 Task: Search one way flight ticket for 2 adults, 2 children, 2 infants in seat in first from Del Rio: Del Rio International Airport to Laramie: Laramie Regional Airport on 8-3-2023. Choice of flights is Royal air maroc. Number of bags: 7 checked bags. Price is upto 50000. Outbound departure time preference is 14:15.
Action: Mouse moved to (366, 140)
Screenshot: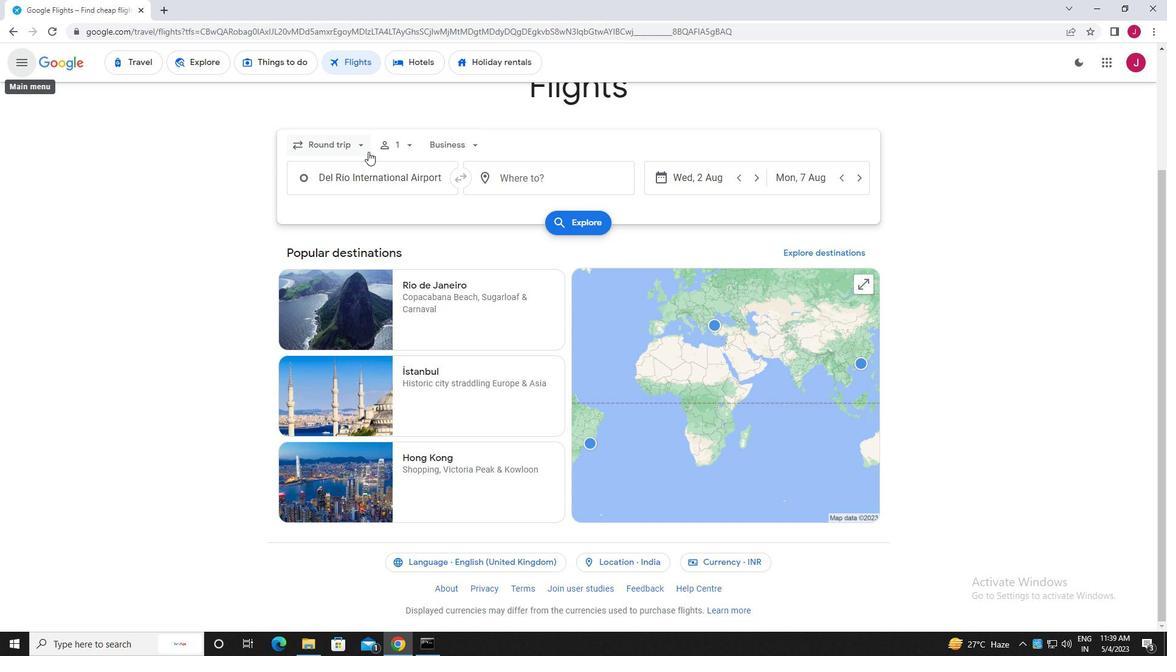 
Action: Mouse pressed left at (366, 140)
Screenshot: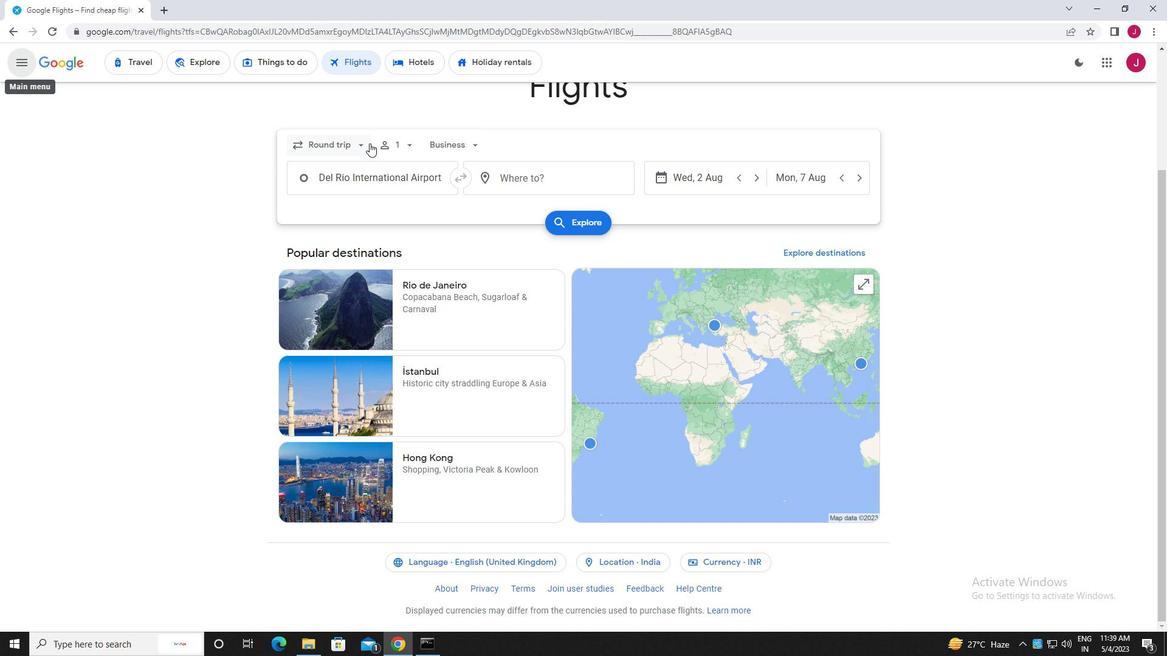 
Action: Mouse moved to (351, 200)
Screenshot: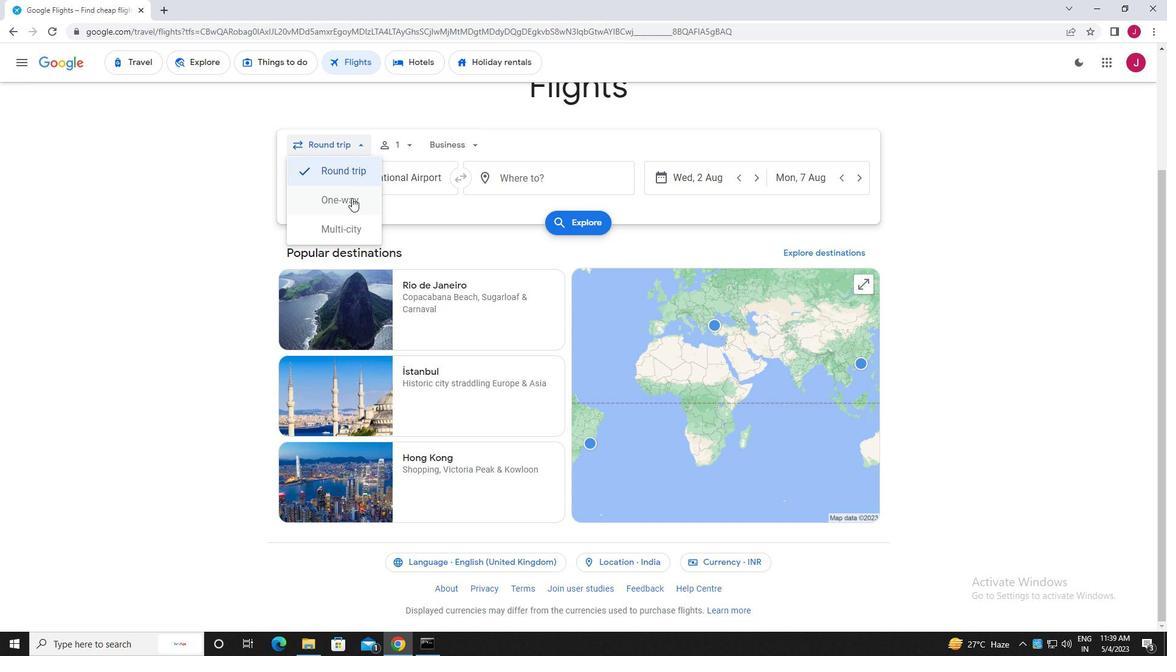 
Action: Mouse pressed left at (351, 200)
Screenshot: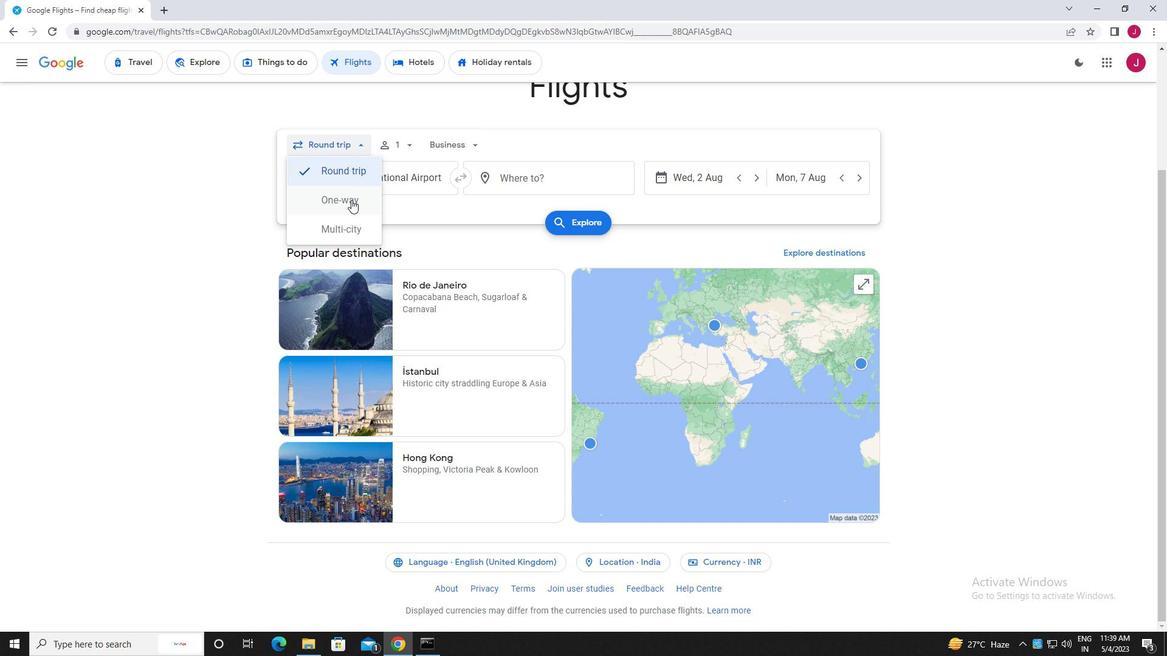 
Action: Mouse moved to (403, 147)
Screenshot: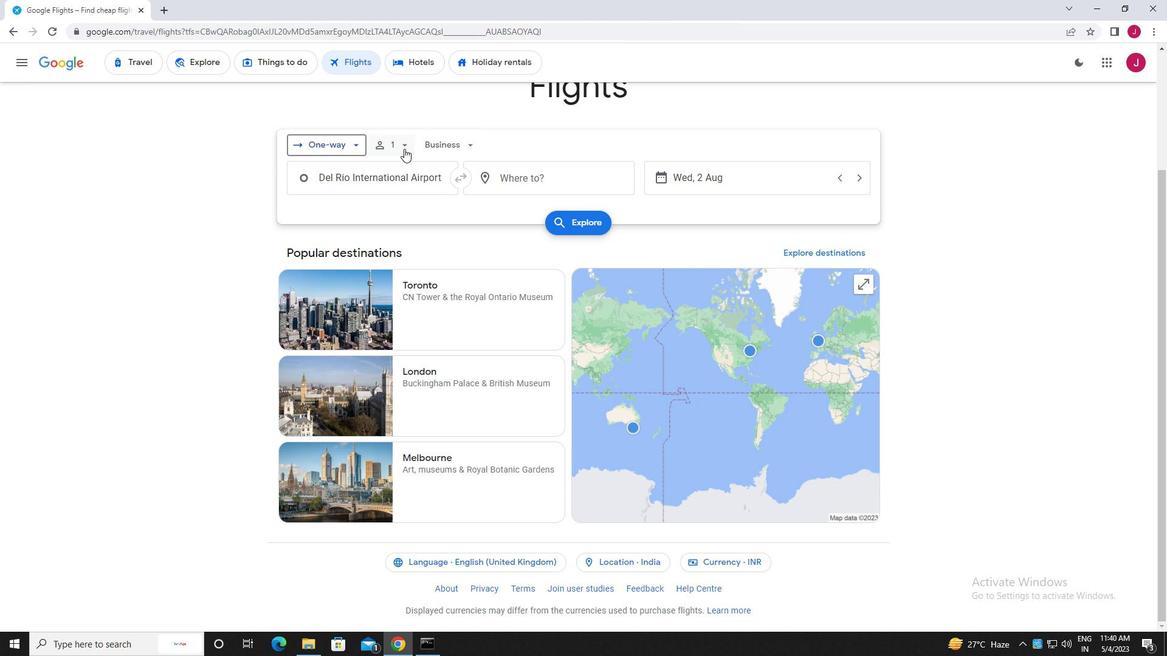 
Action: Mouse pressed left at (403, 147)
Screenshot: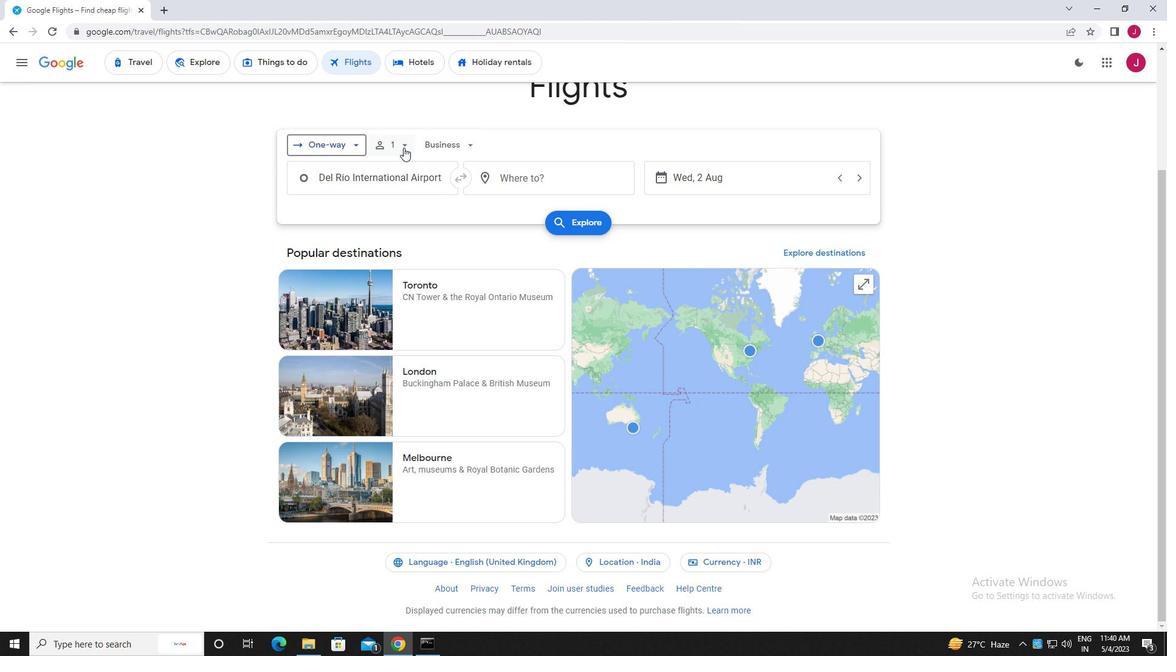 
Action: Mouse moved to (503, 177)
Screenshot: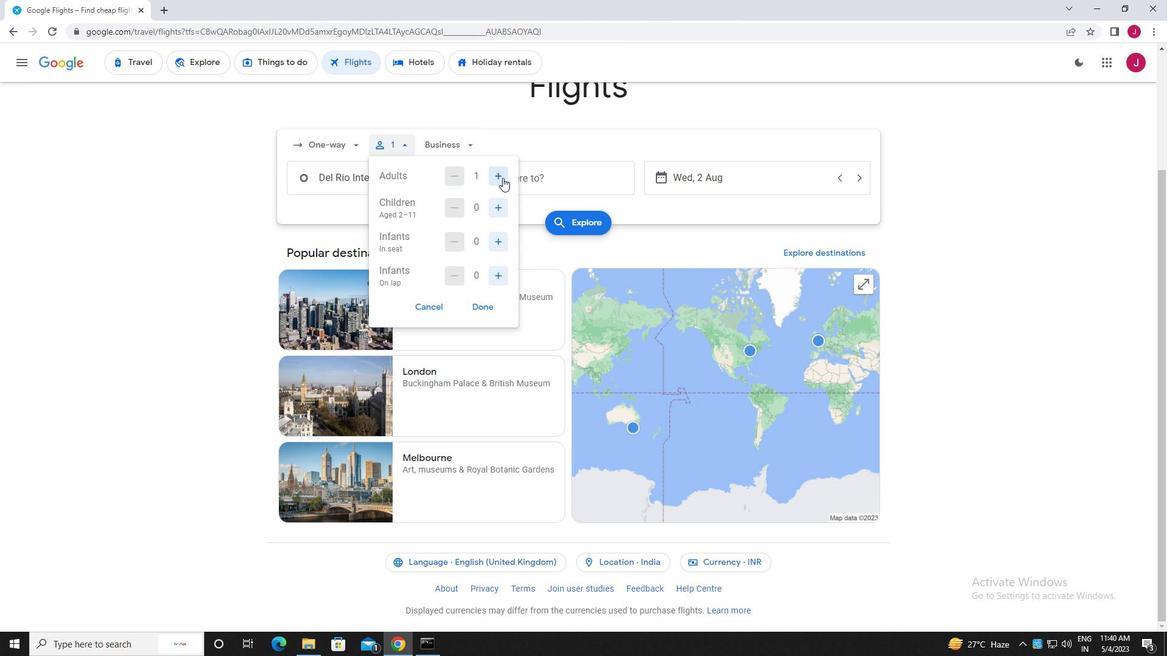 
Action: Mouse pressed left at (503, 177)
Screenshot: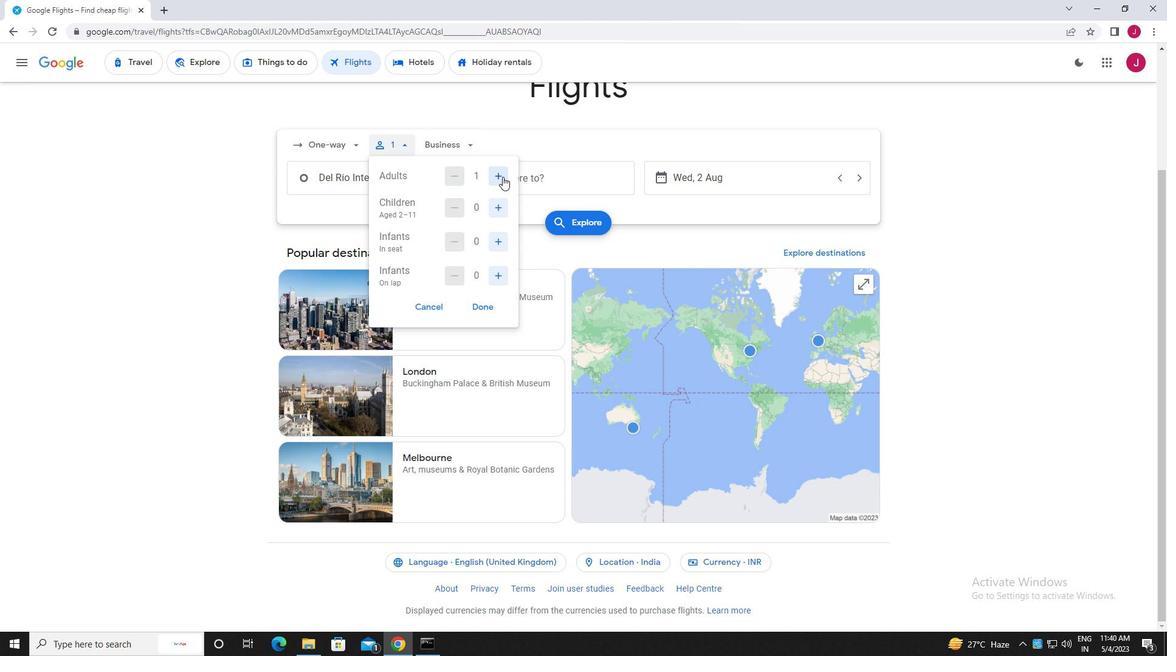 
Action: Mouse moved to (500, 211)
Screenshot: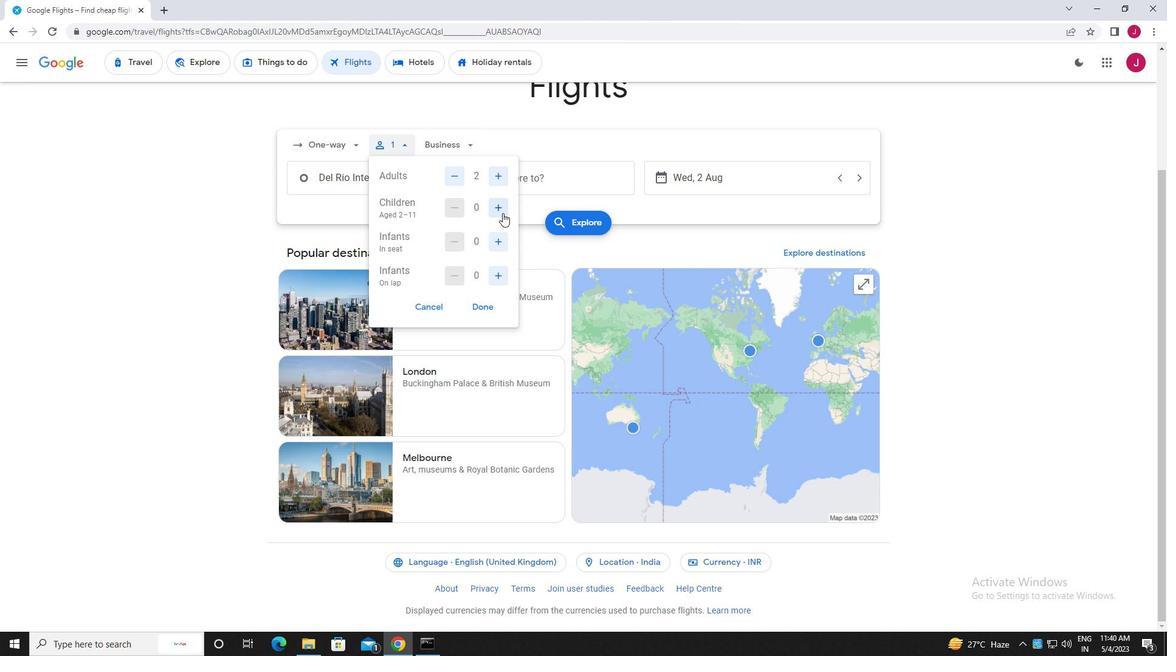 
Action: Mouse pressed left at (500, 211)
Screenshot: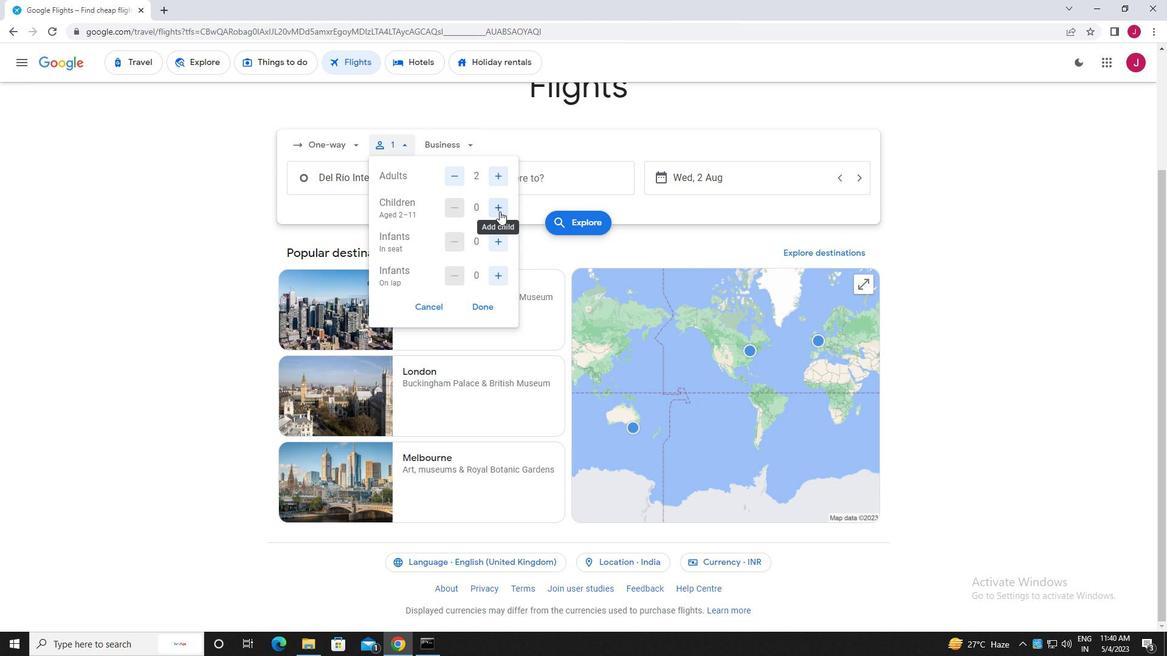 
Action: Mouse pressed left at (500, 211)
Screenshot: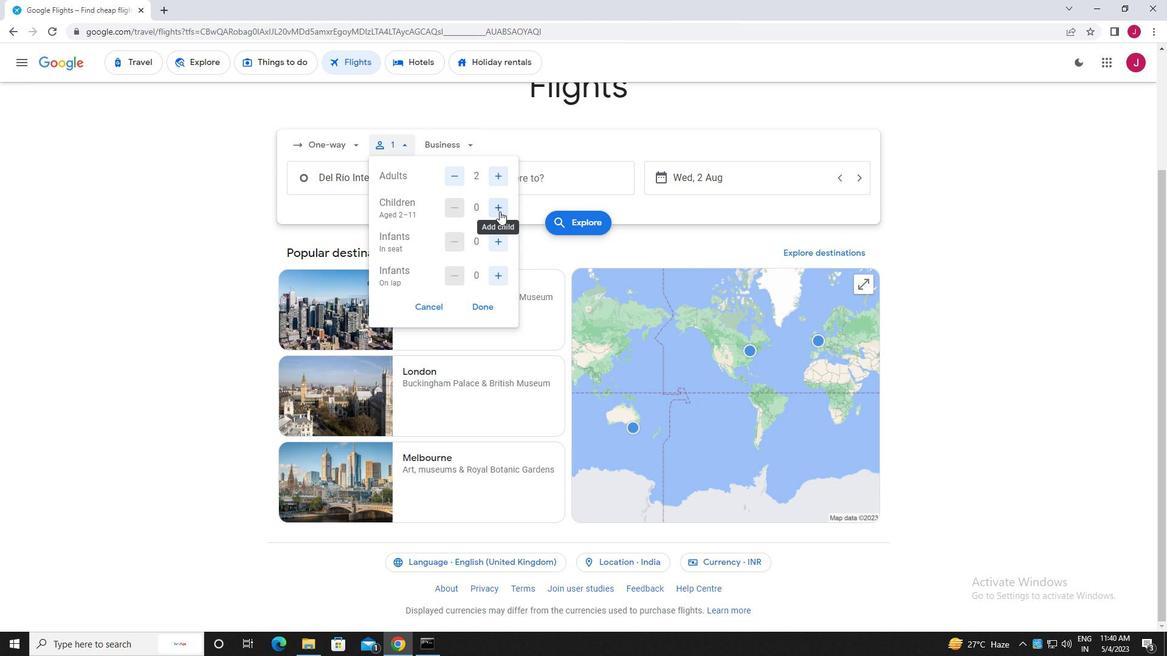 
Action: Mouse moved to (499, 243)
Screenshot: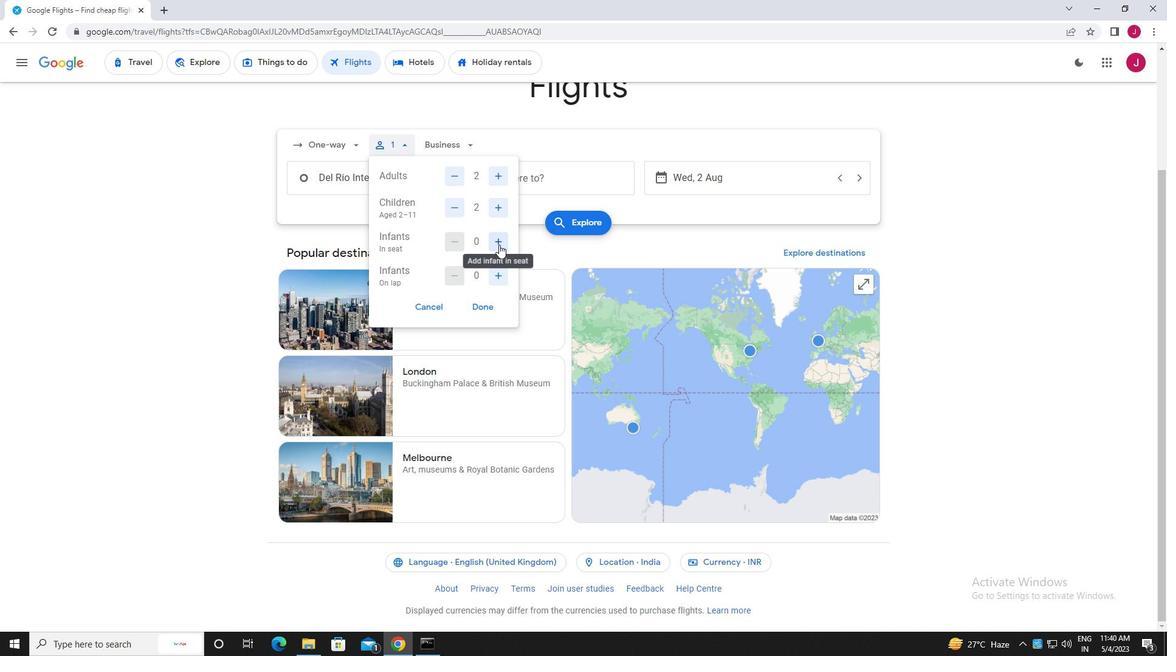 
Action: Mouse pressed left at (499, 243)
Screenshot: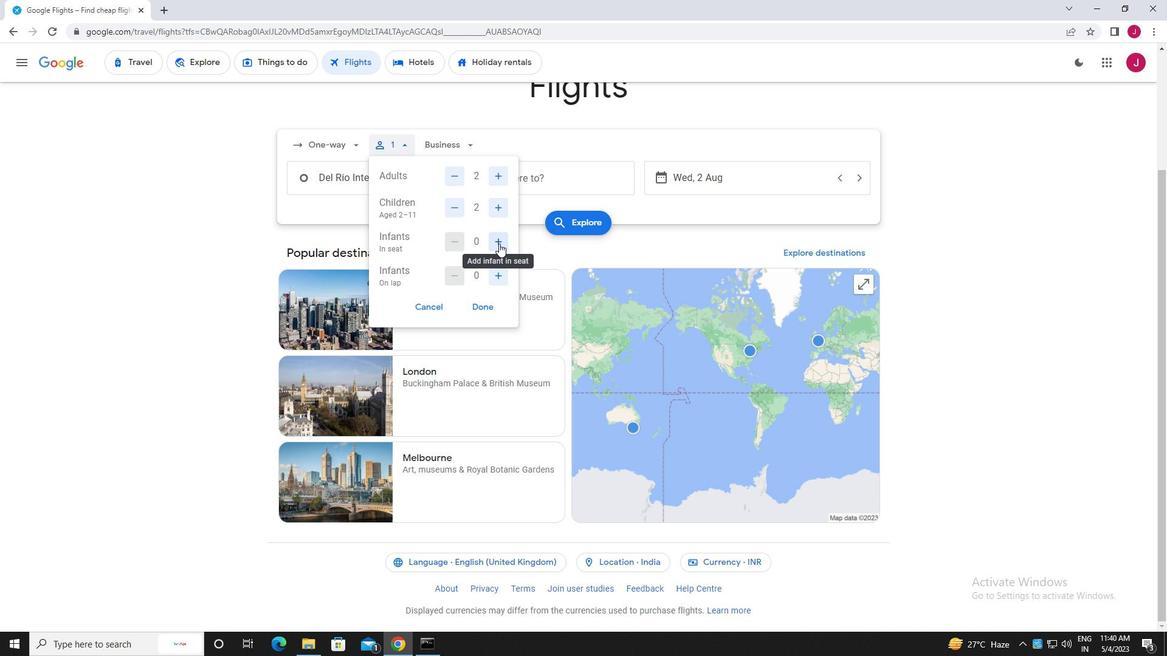 
Action: Mouse pressed left at (499, 243)
Screenshot: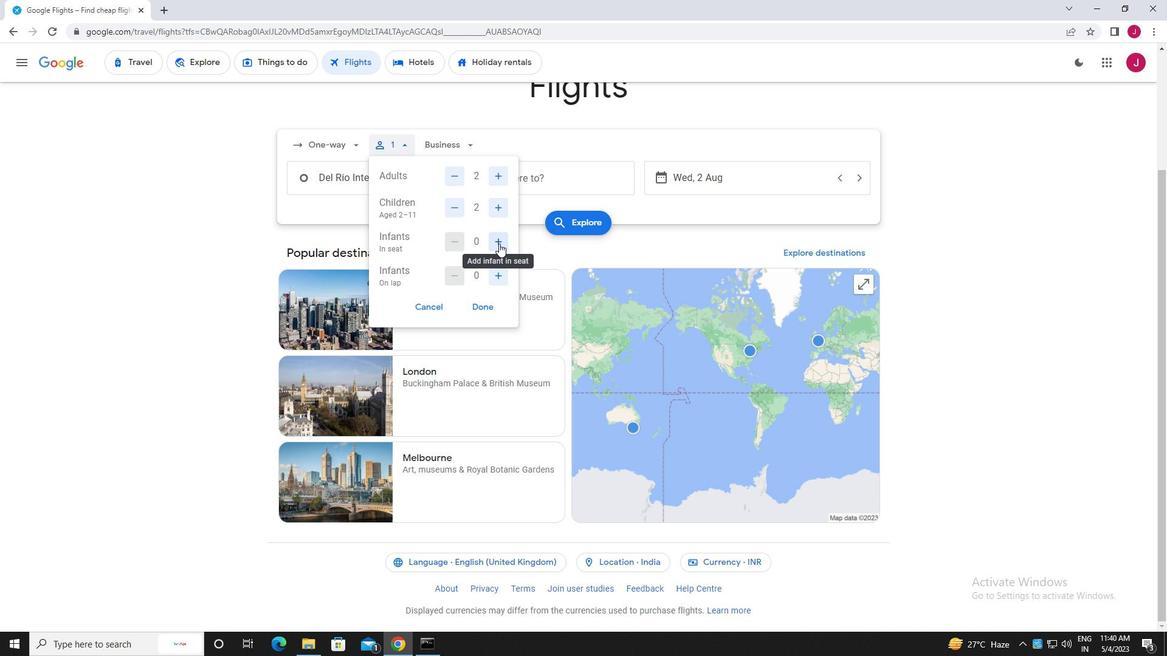 
Action: Mouse moved to (484, 302)
Screenshot: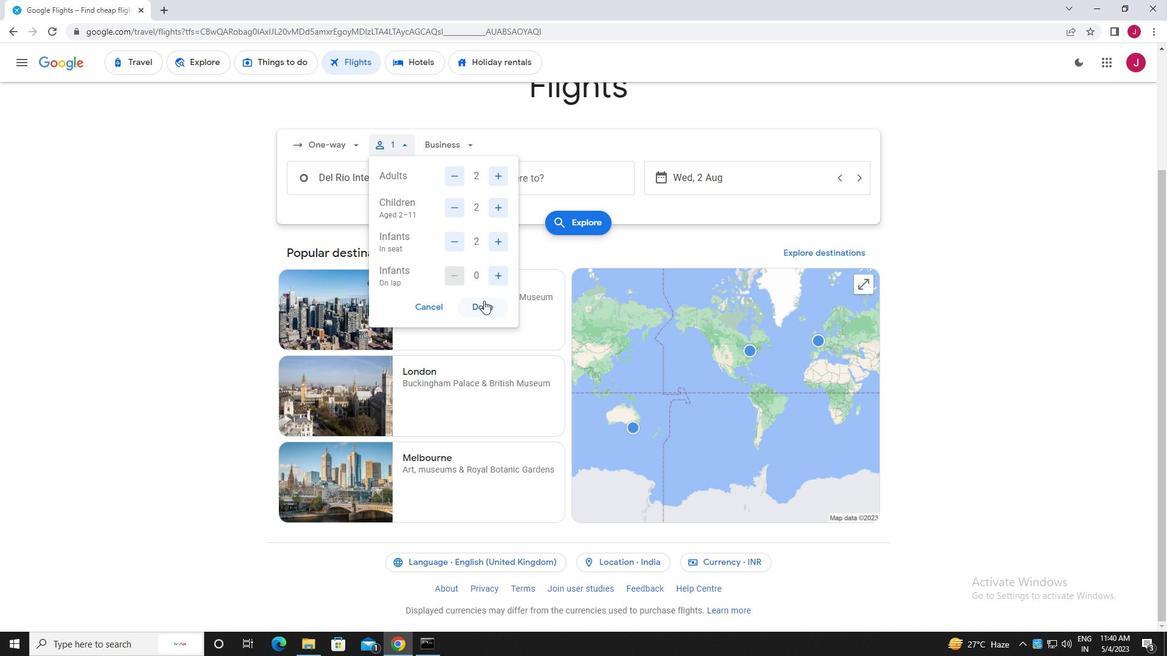 
Action: Mouse pressed left at (484, 302)
Screenshot: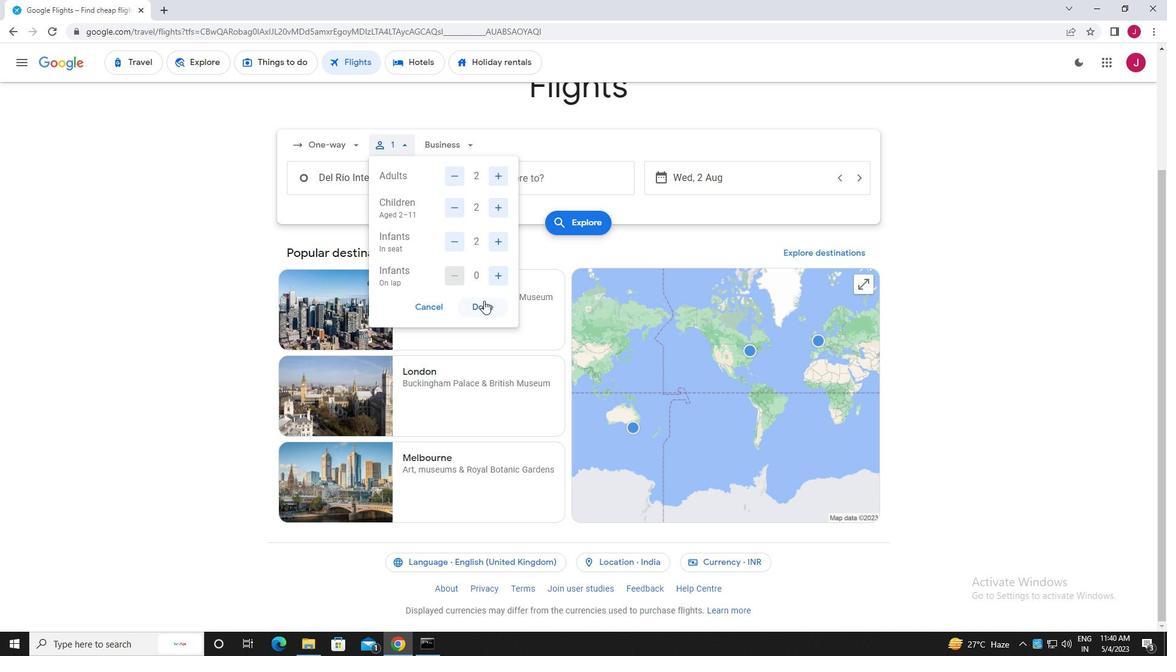
Action: Mouse moved to (463, 144)
Screenshot: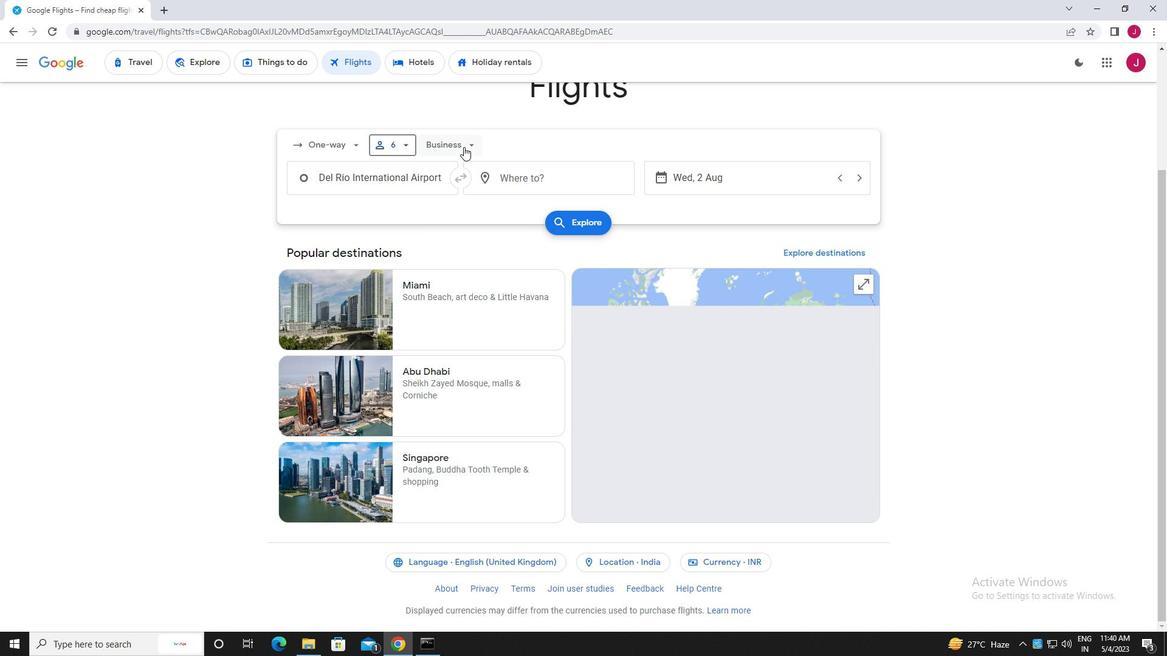 
Action: Mouse pressed left at (463, 144)
Screenshot: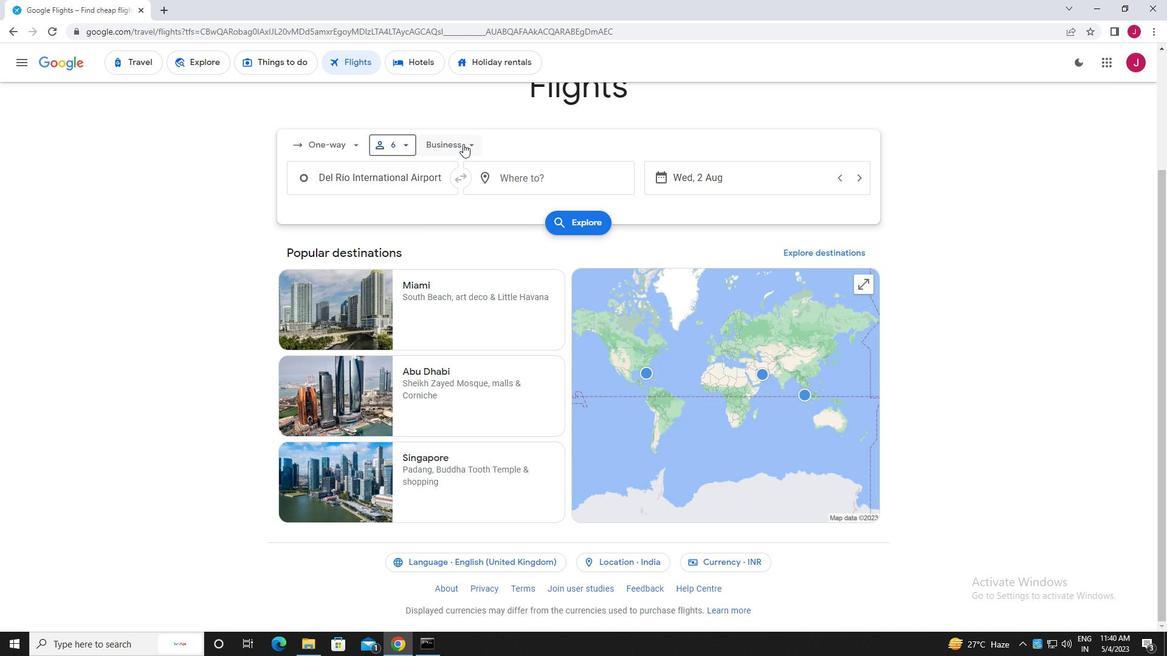
Action: Mouse moved to (463, 260)
Screenshot: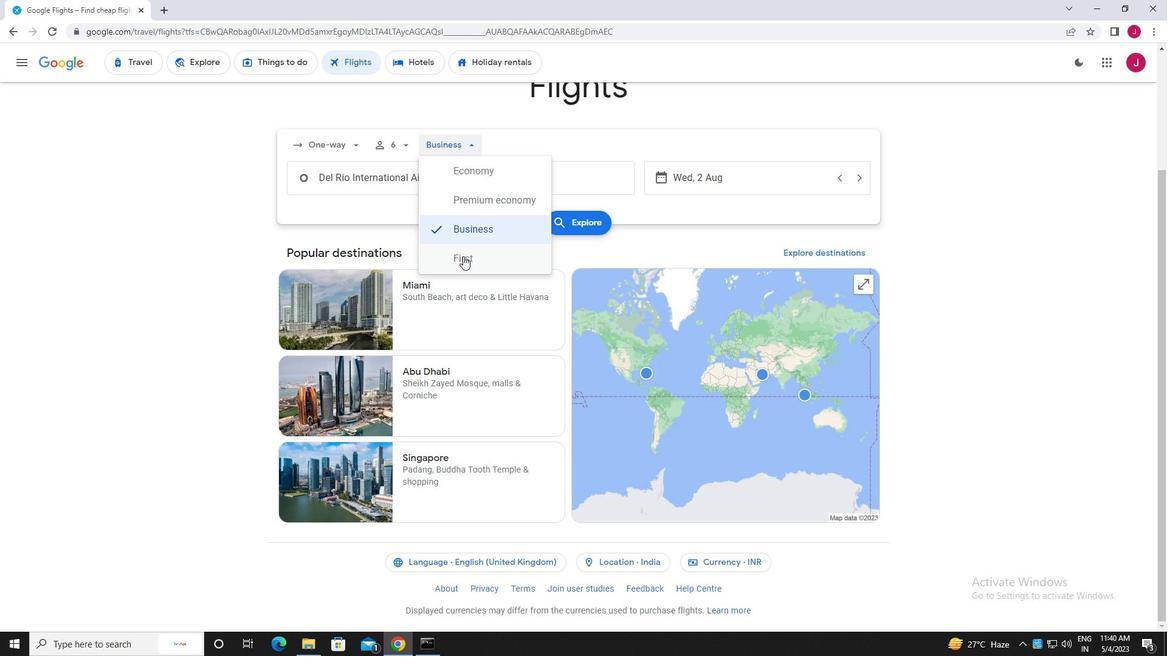 
Action: Mouse pressed left at (463, 260)
Screenshot: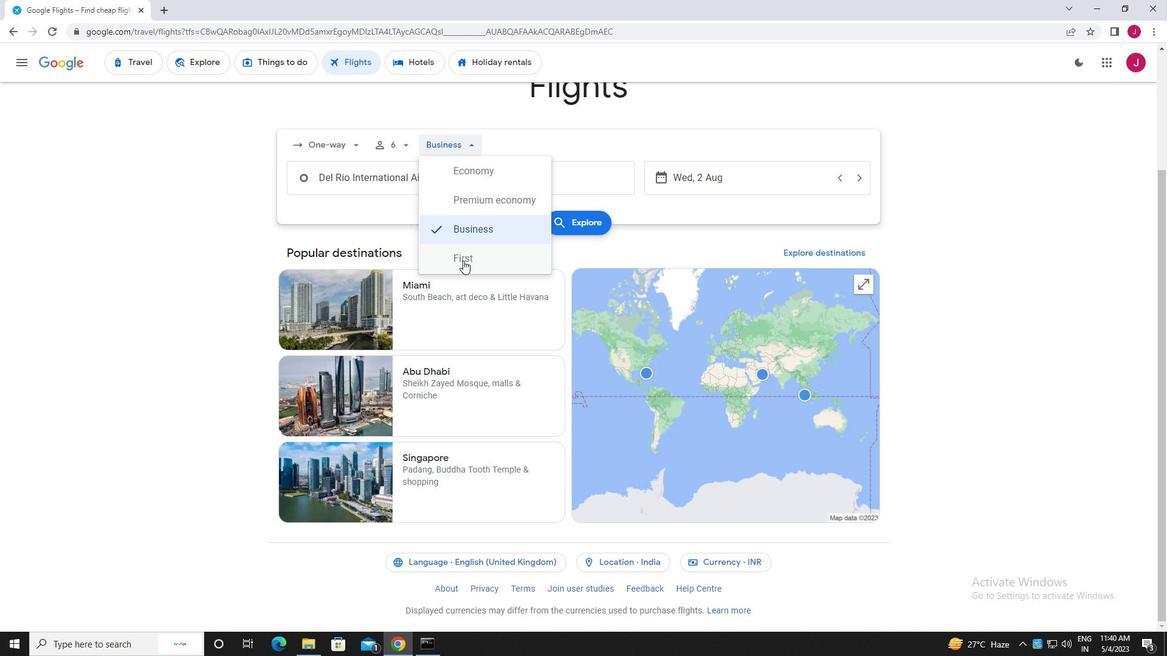 
Action: Mouse moved to (419, 178)
Screenshot: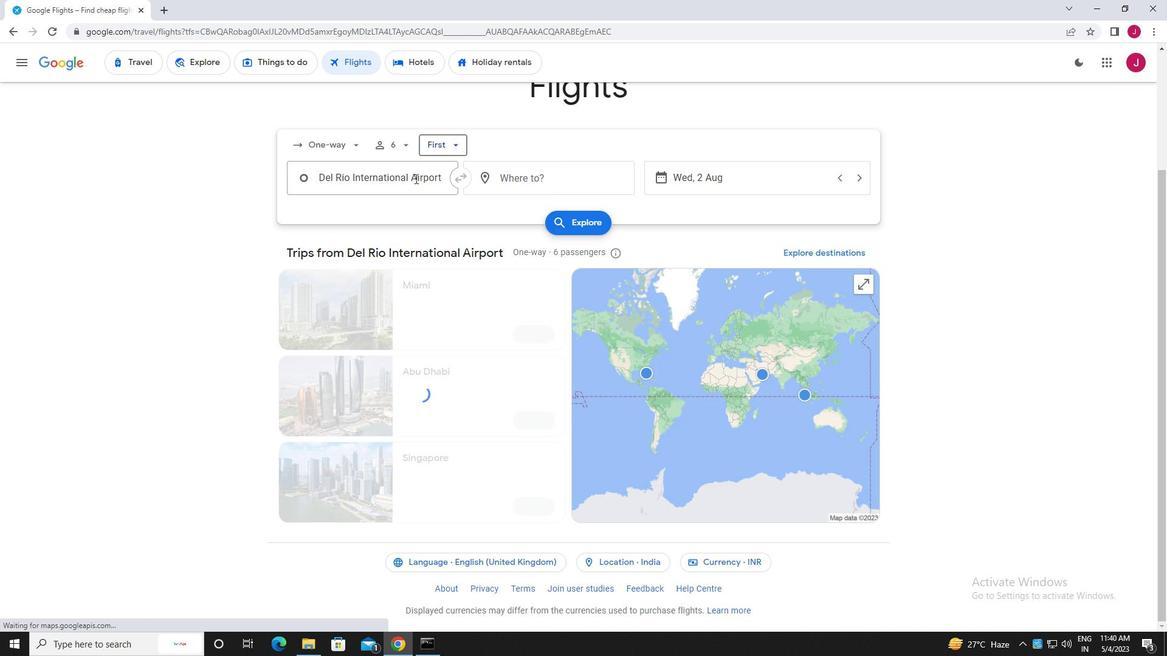 
Action: Mouse pressed left at (419, 178)
Screenshot: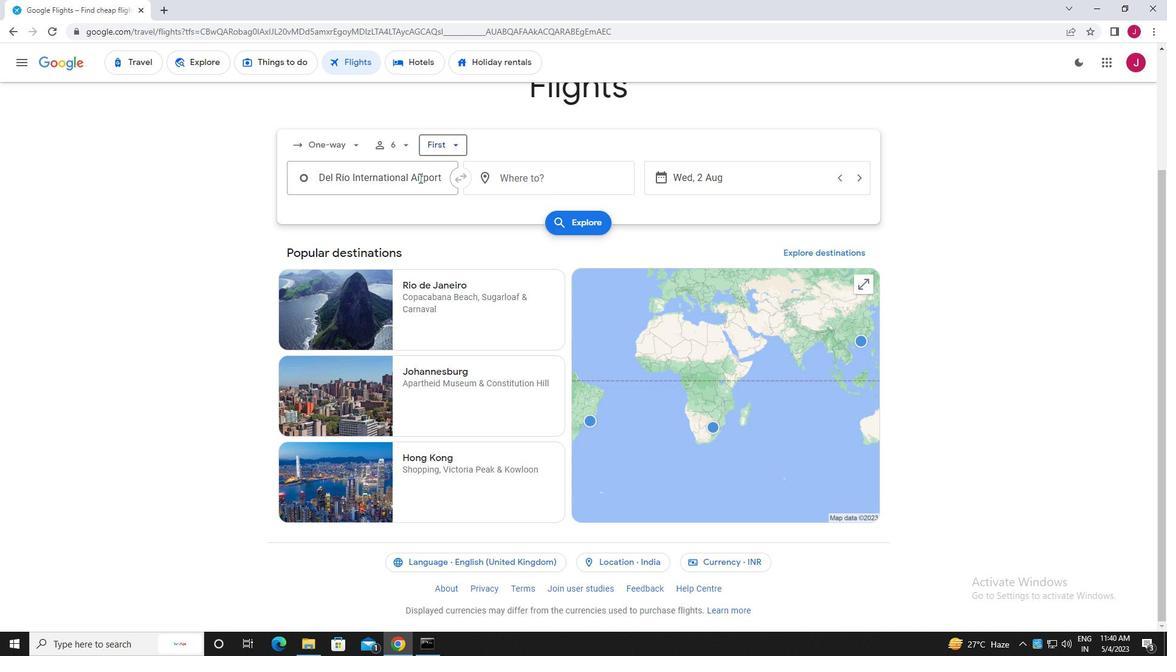 
Action: Key pressed del<Key.space>rio<Key.space>in
Screenshot: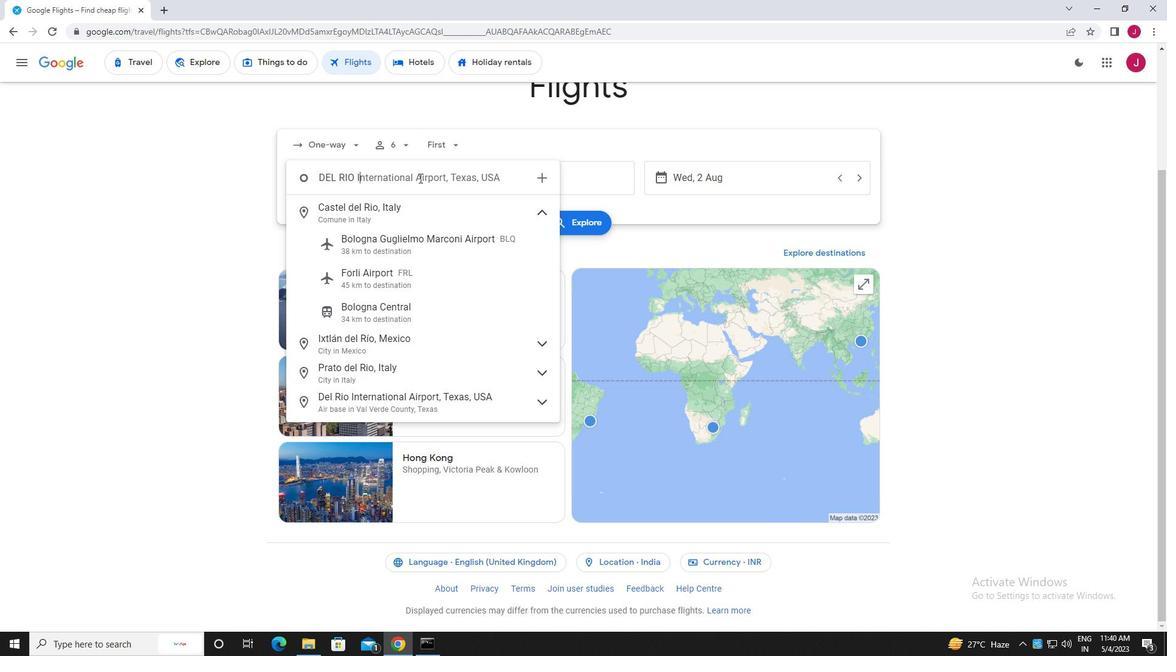 
Action: Mouse moved to (399, 218)
Screenshot: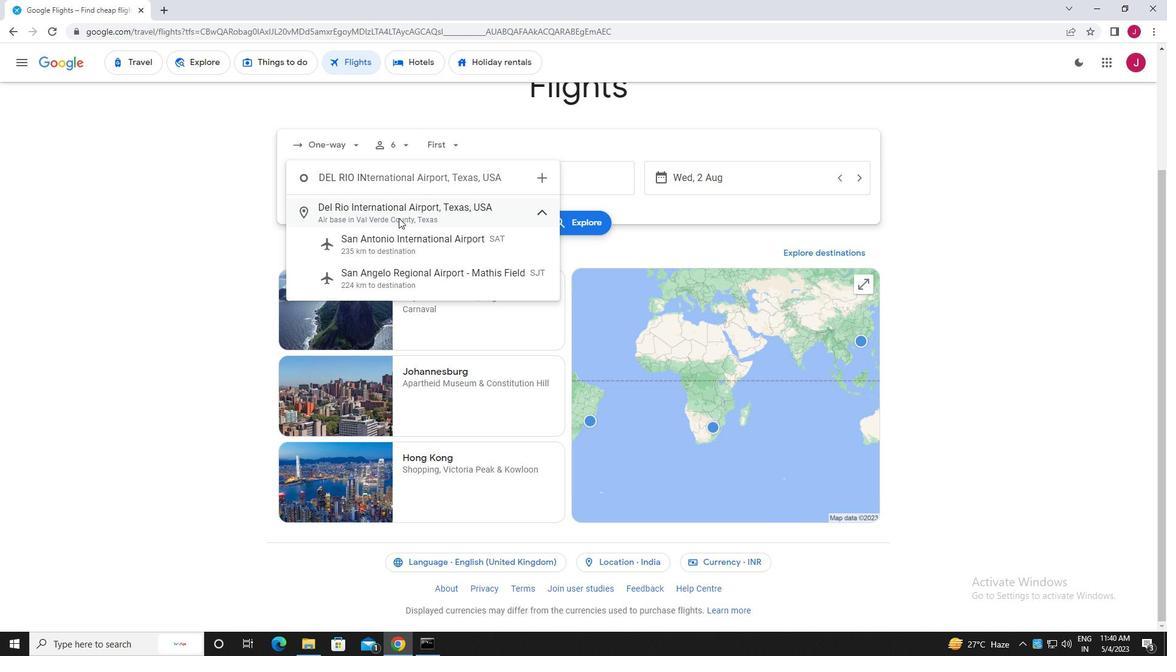 
Action: Mouse pressed left at (399, 218)
Screenshot: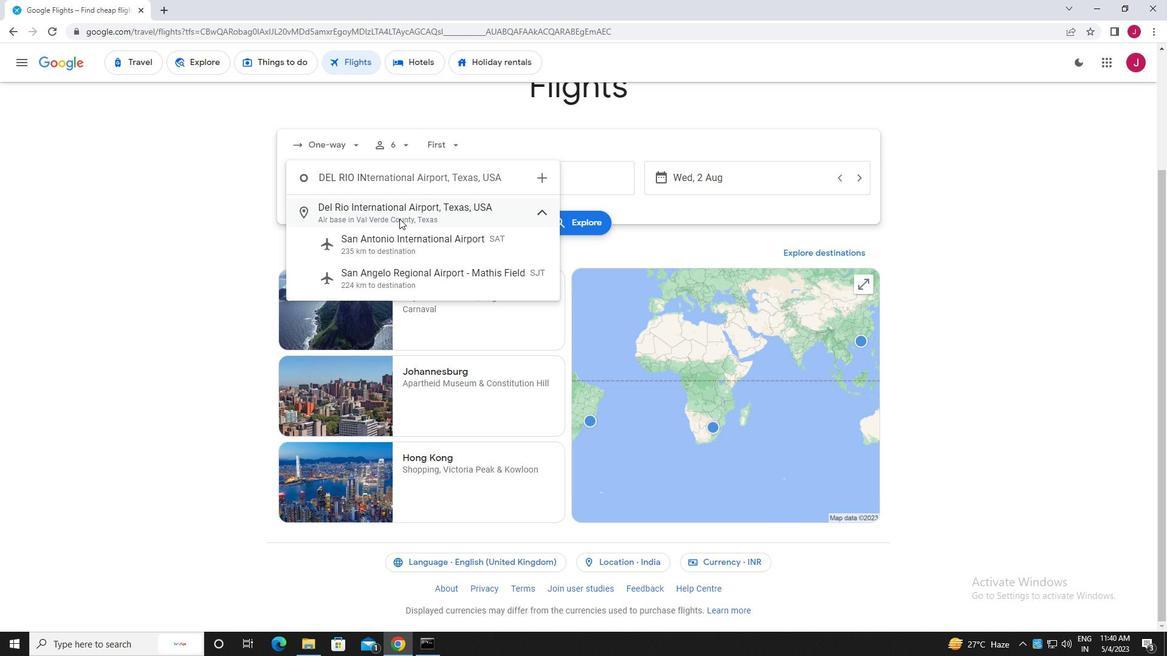 
Action: Mouse moved to (579, 171)
Screenshot: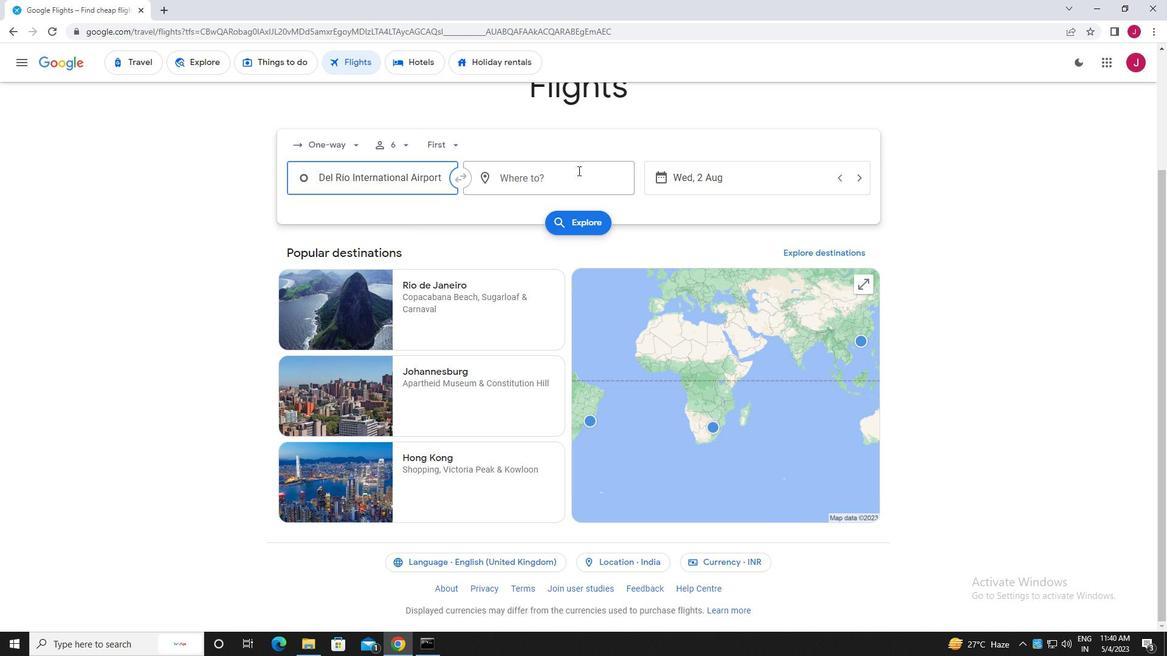 
Action: Mouse pressed left at (579, 171)
Screenshot: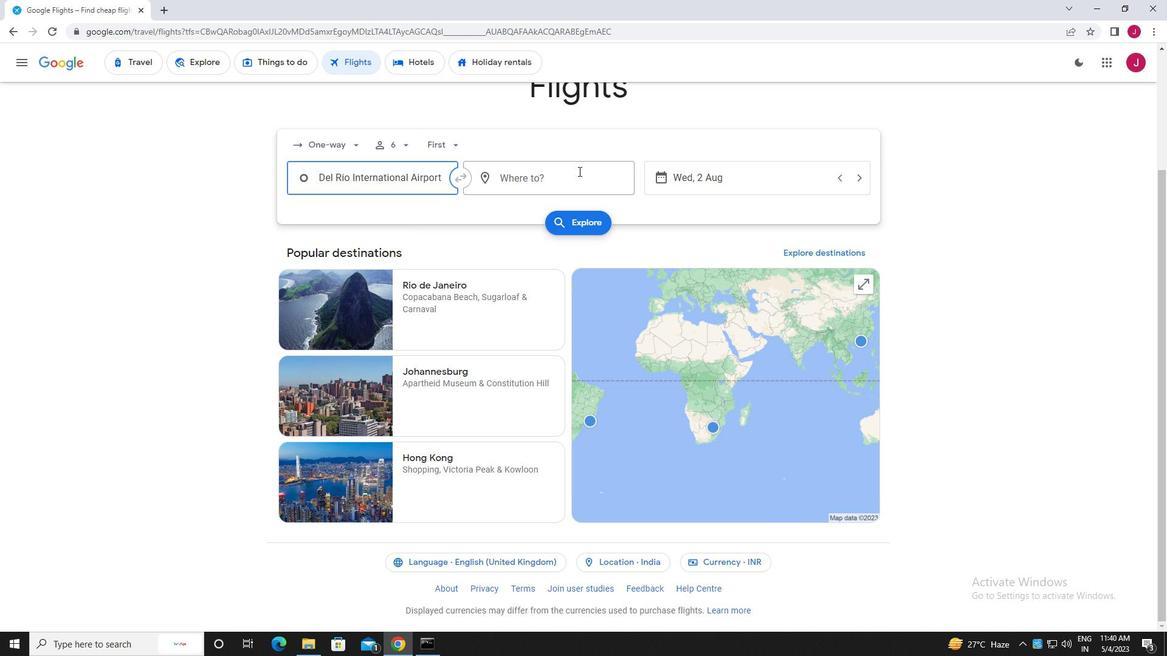 
Action: Mouse moved to (578, 170)
Screenshot: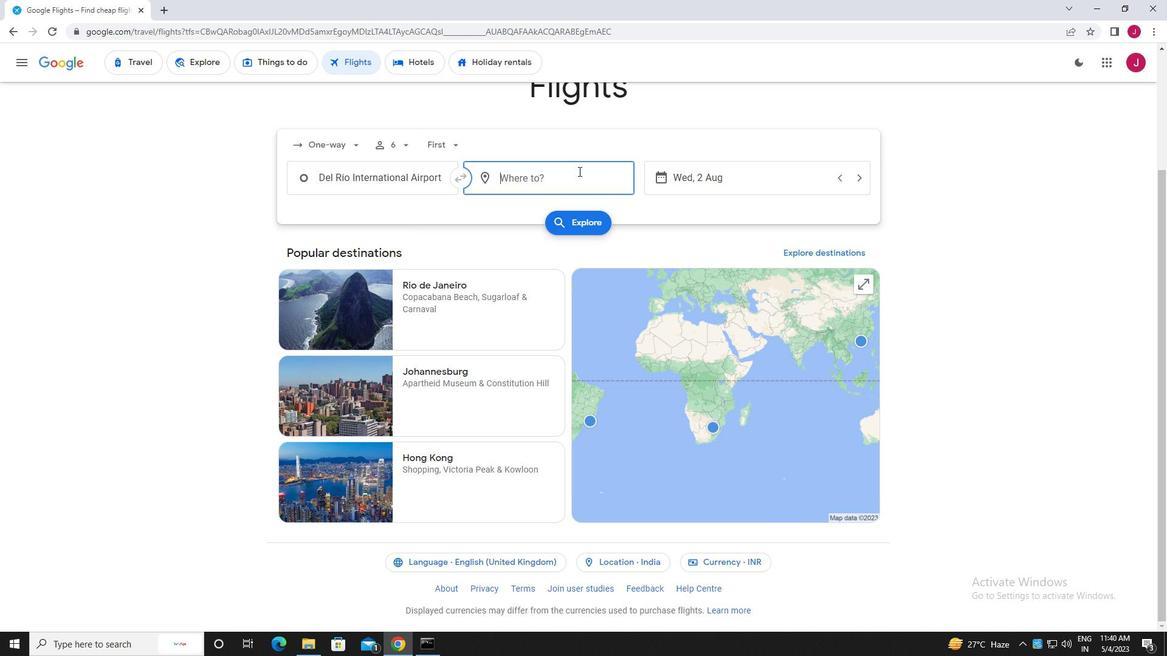 
Action: Key pressed laram
Screenshot: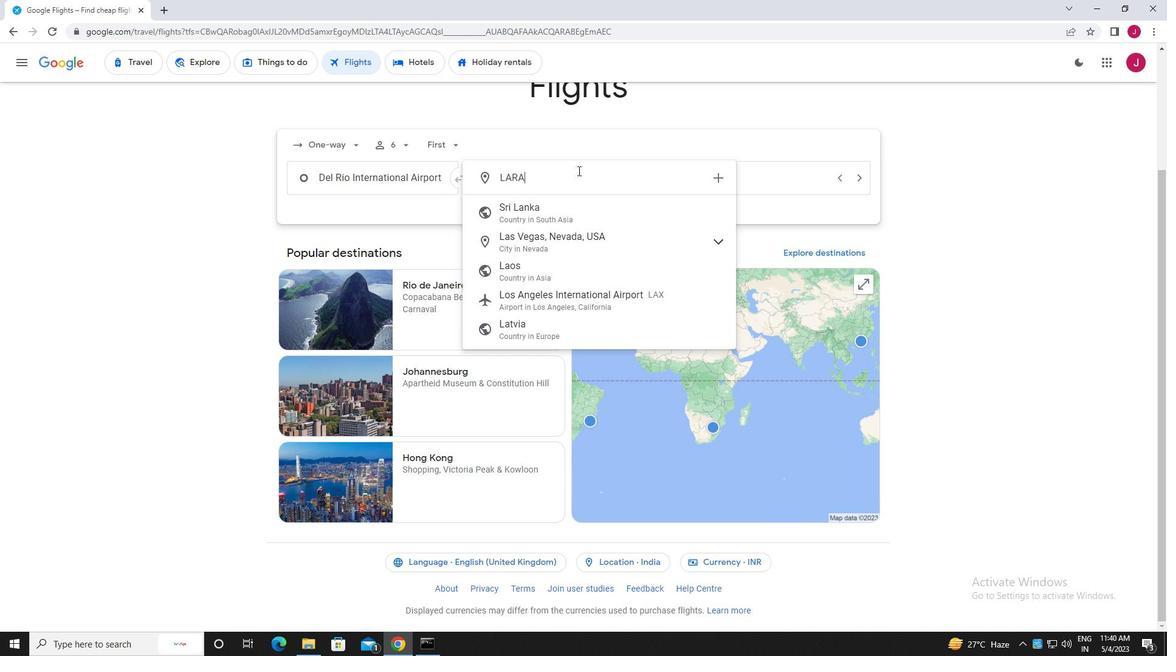 
Action: Mouse moved to (594, 276)
Screenshot: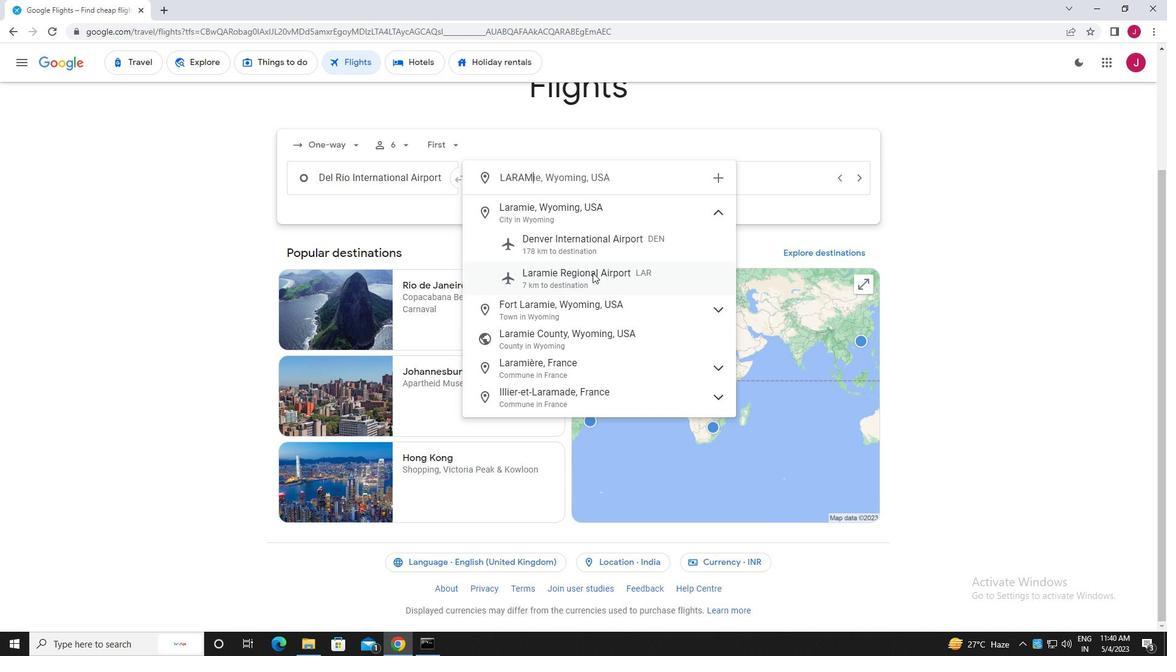 
Action: Mouse pressed left at (594, 276)
Screenshot: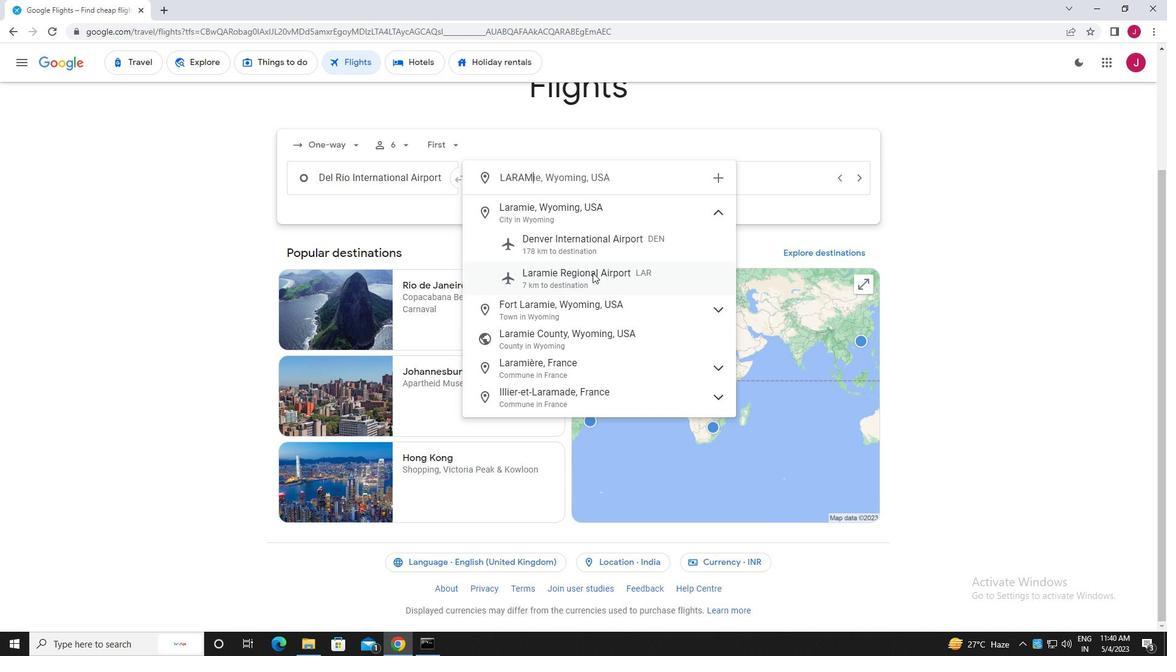 
Action: Mouse moved to (737, 184)
Screenshot: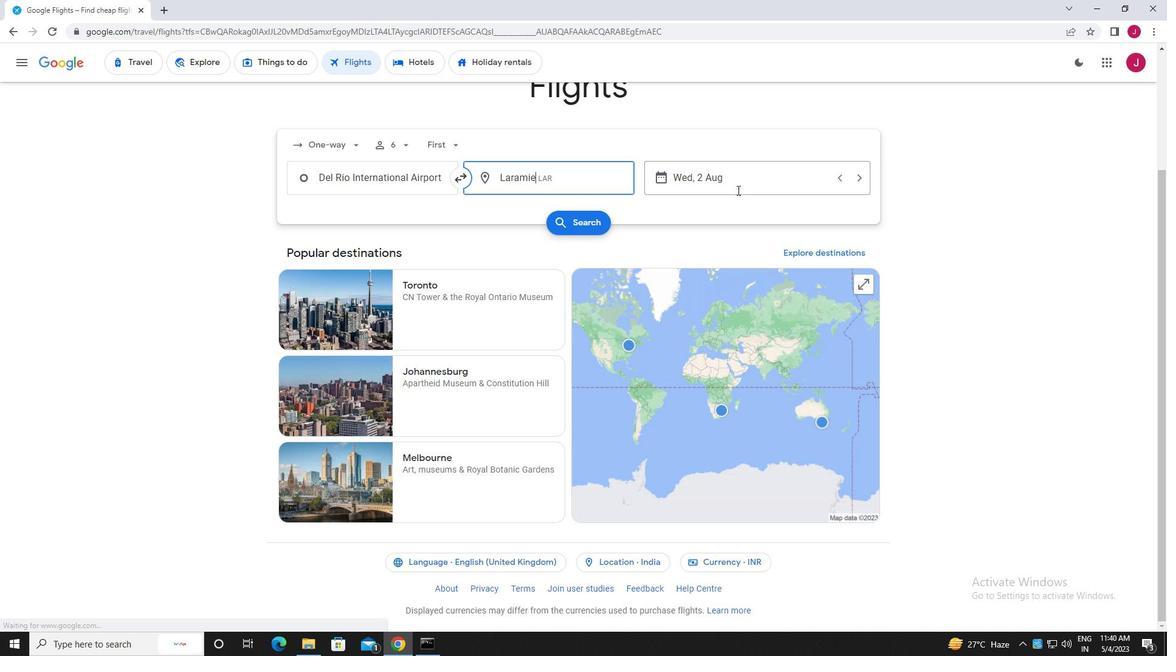 
Action: Mouse pressed left at (737, 184)
Screenshot: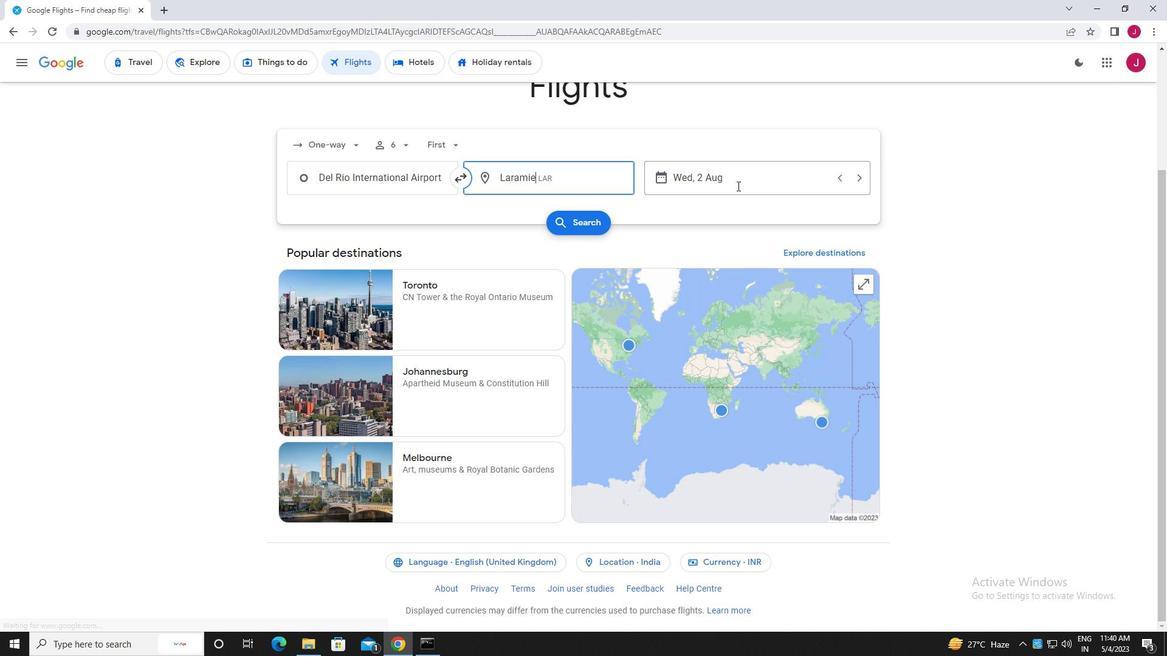 
Action: Mouse moved to (566, 274)
Screenshot: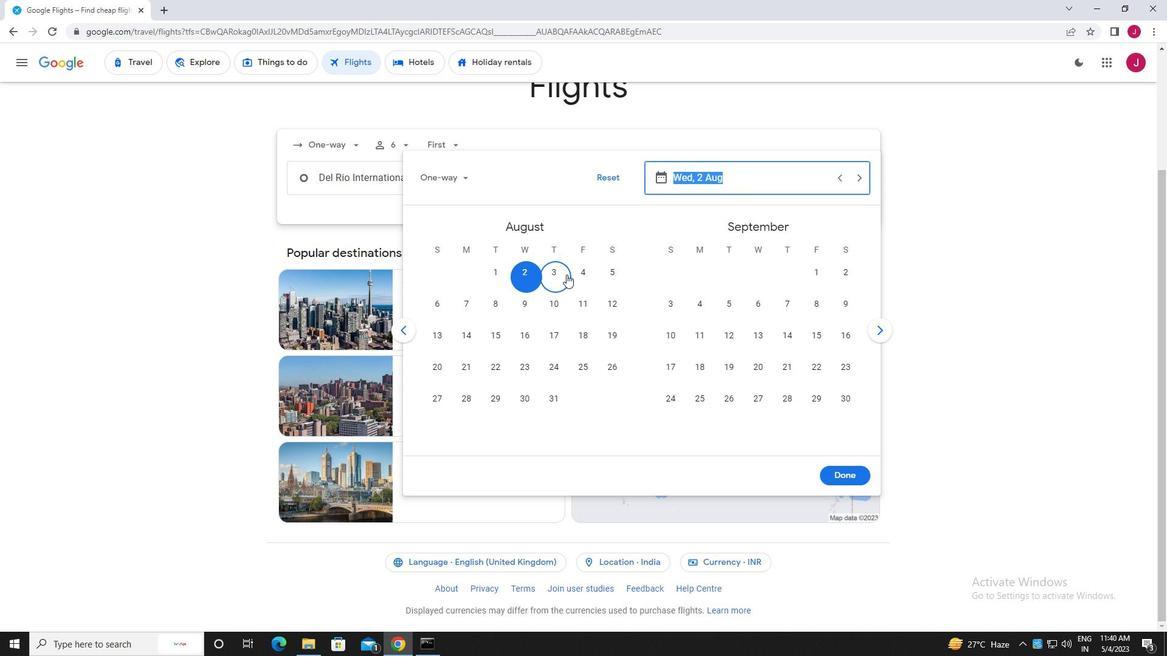 
Action: Mouse pressed left at (566, 274)
Screenshot: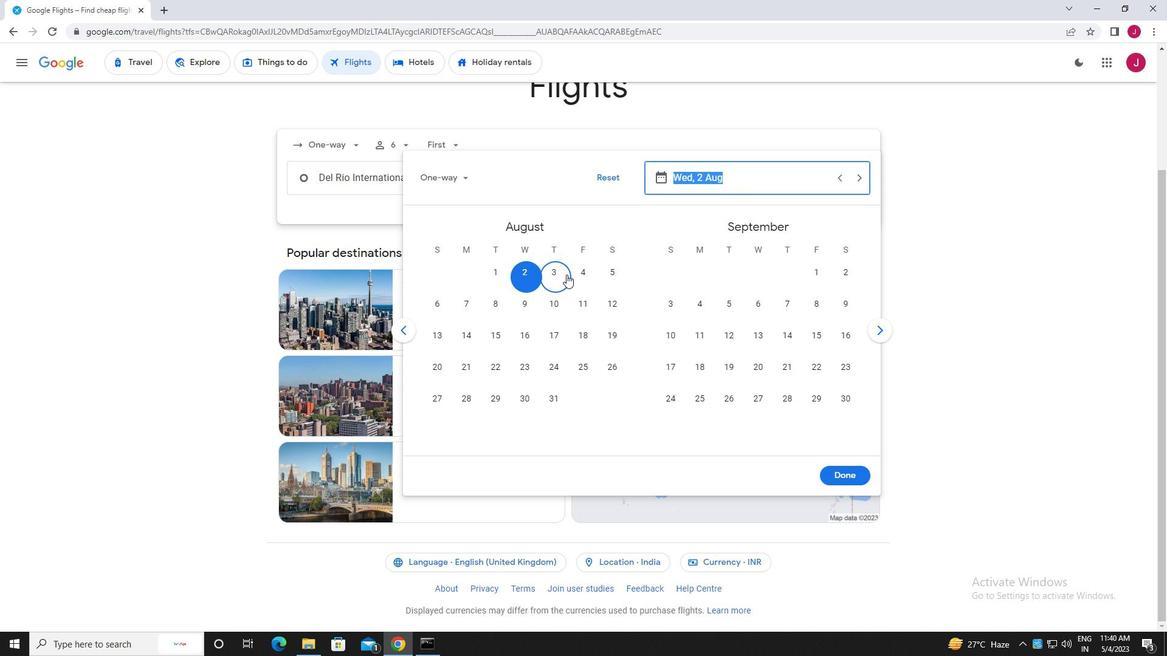 
Action: Mouse moved to (852, 476)
Screenshot: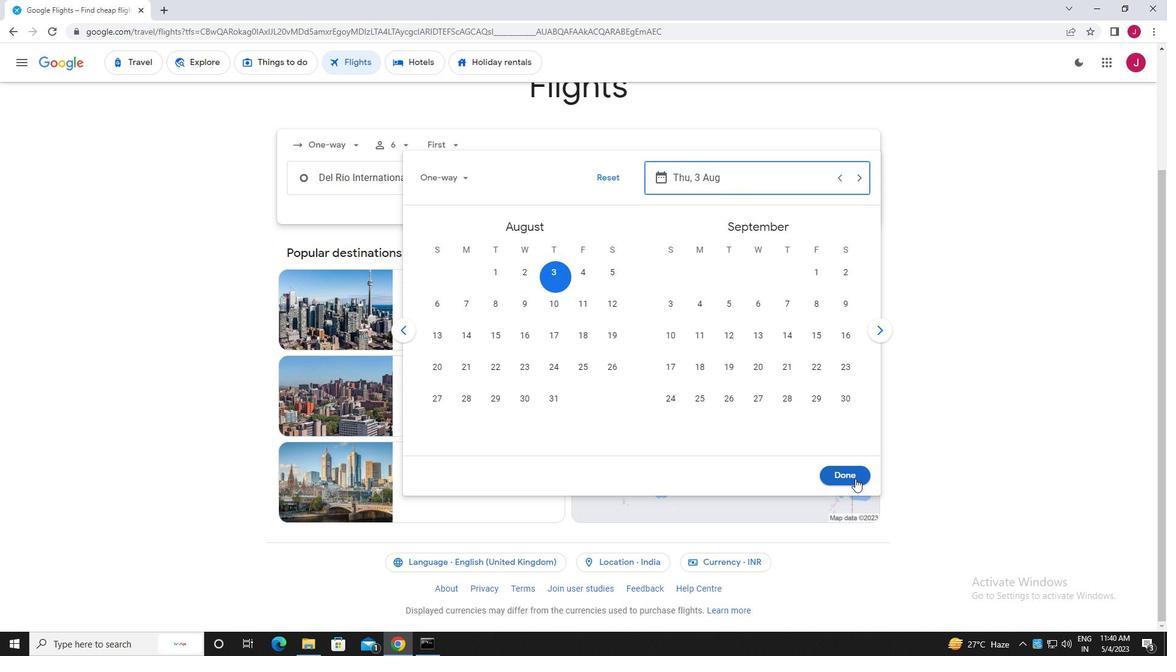 
Action: Mouse pressed left at (852, 476)
Screenshot: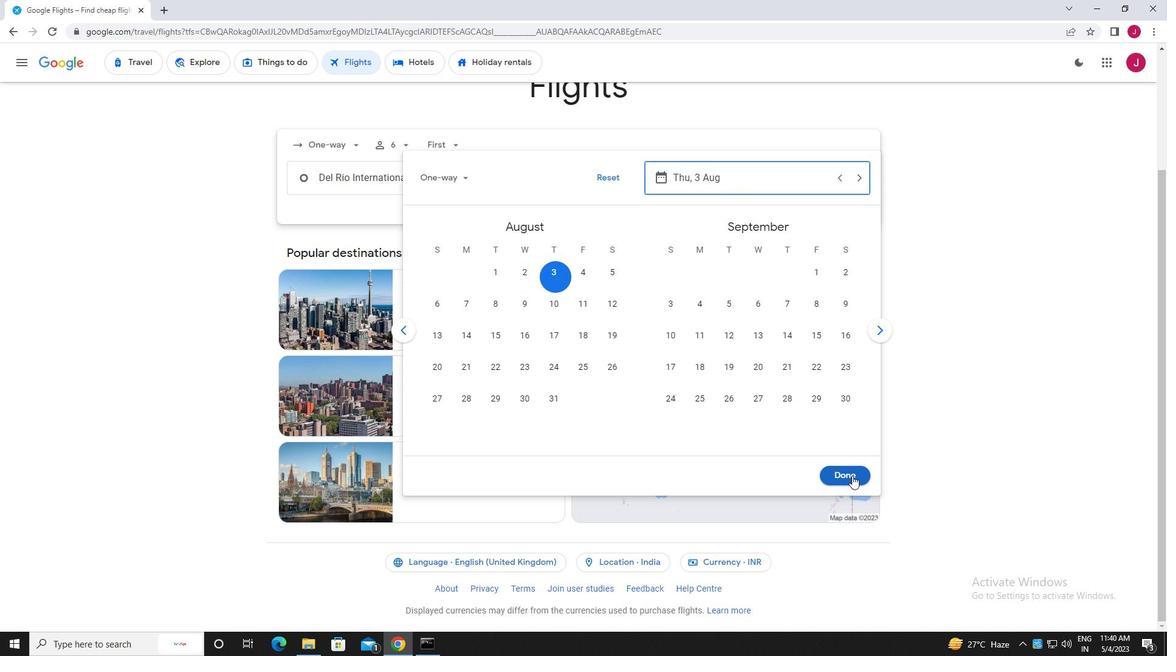 
Action: Mouse moved to (585, 222)
Screenshot: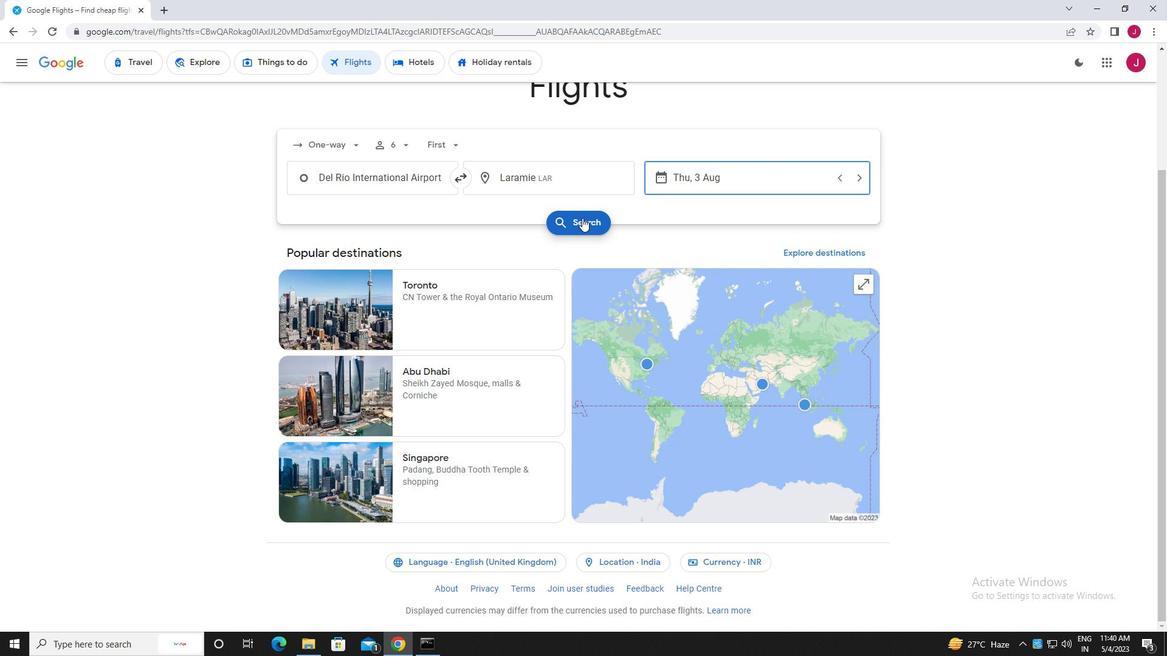 
Action: Mouse pressed left at (585, 222)
Screenshot: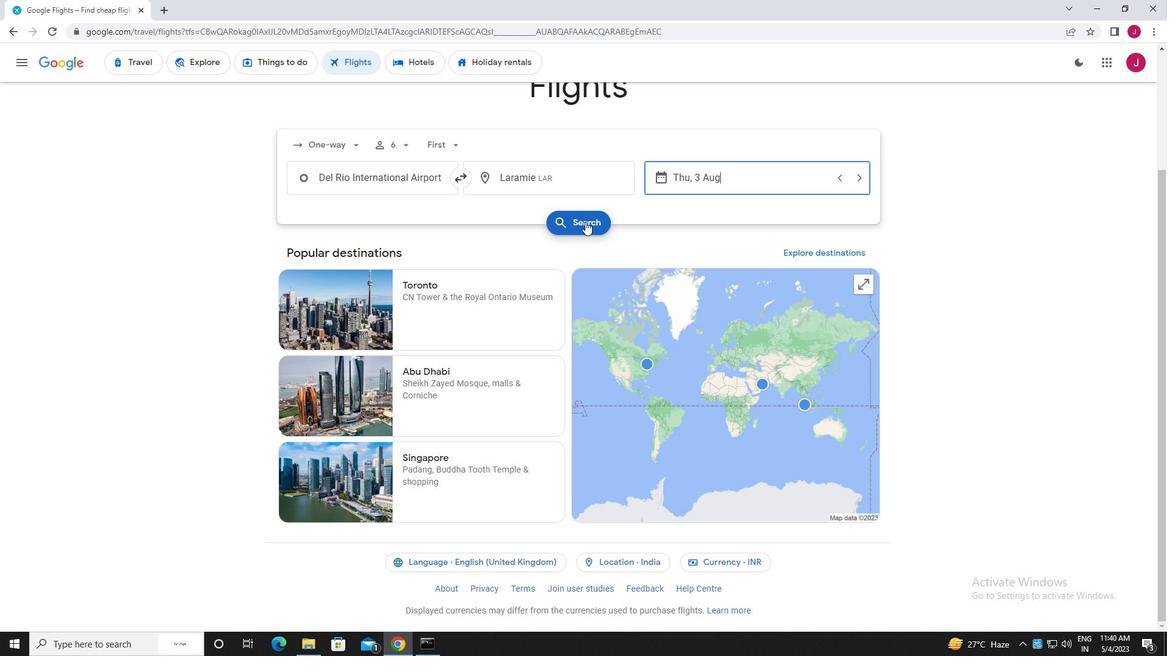 
Action: Mouse moved to (318, 173)
Screenshot: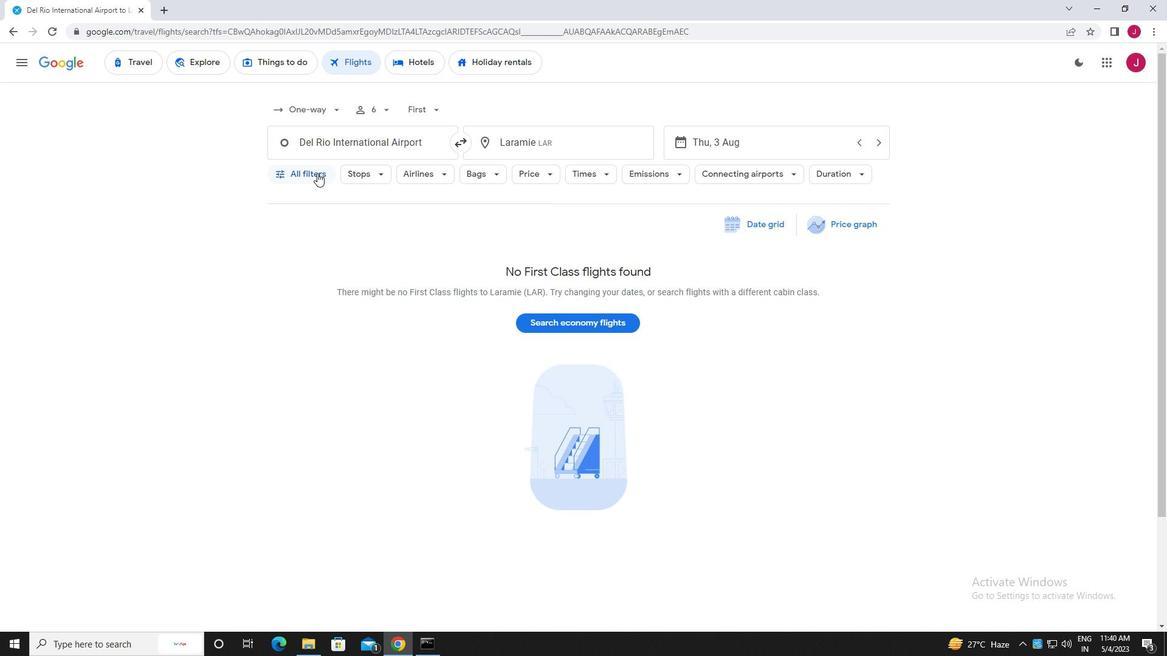 
Action: Mouse pressed left at (318, 173)
Screenshot: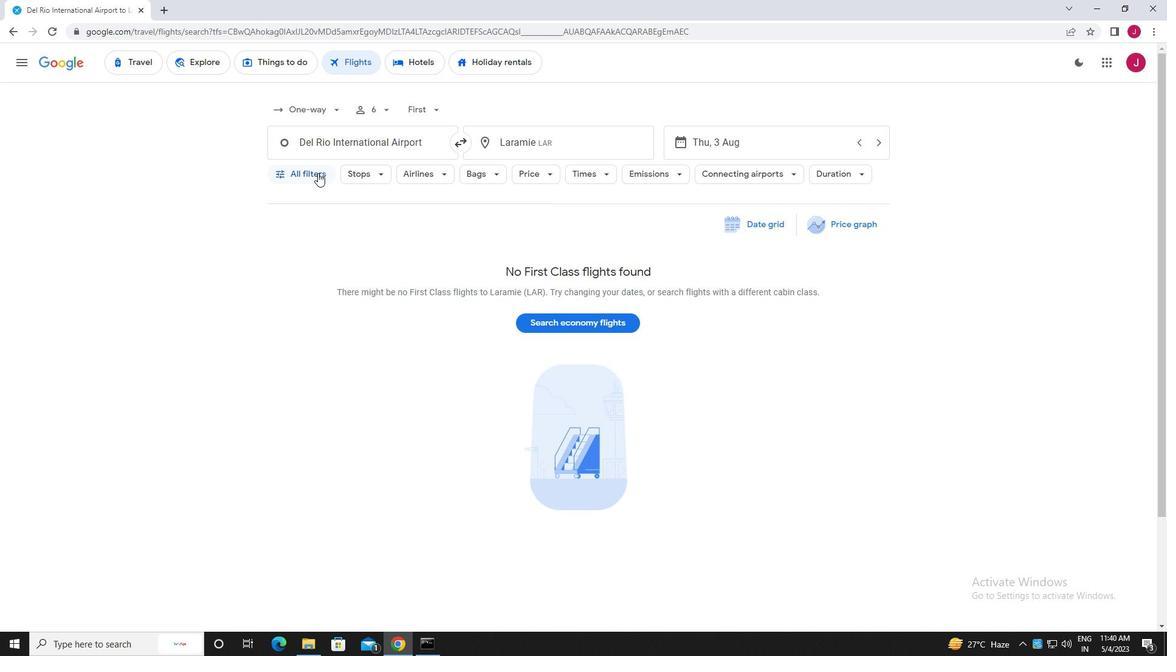 
Action: Mouse moved to (349, 274)
Screenshot: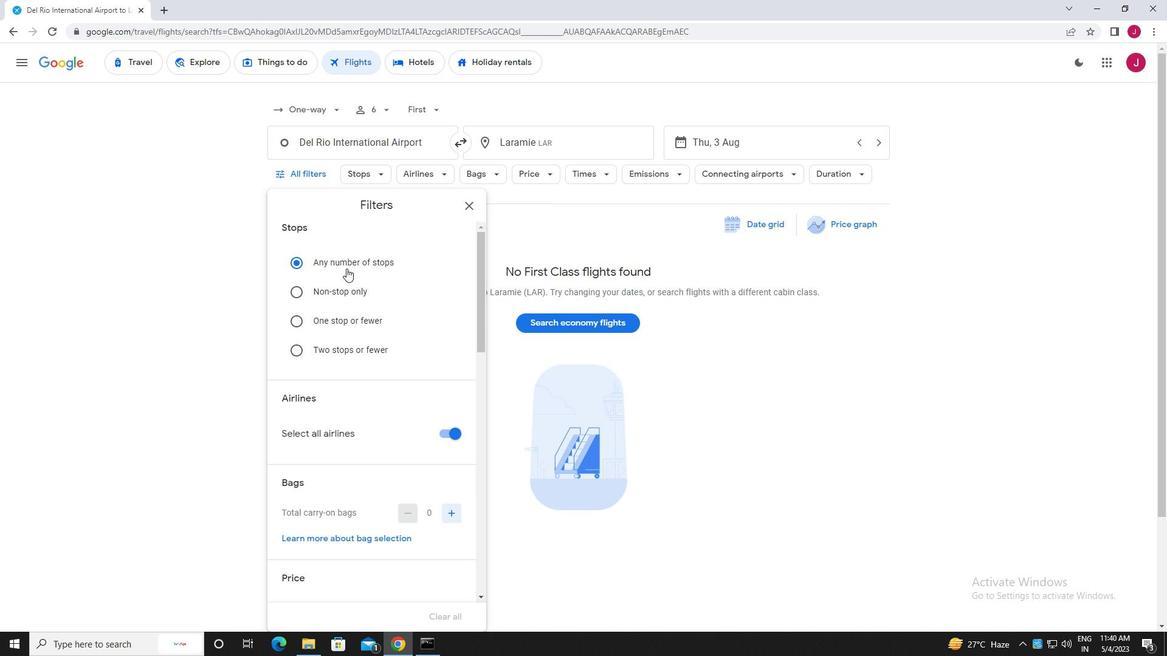 
Action: Mouse scrolled (349, 273) with delta (0, 0)
Screenshot: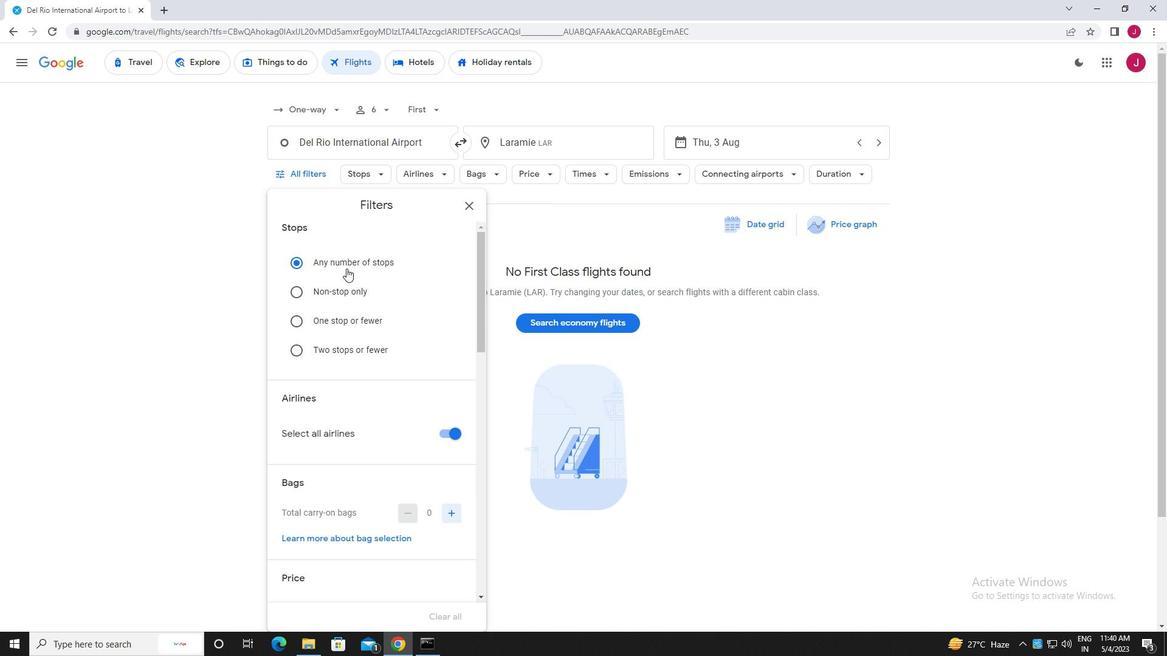 
Action: Mouse scrolled (349, 273) with delta (0, 0)
Screenshot: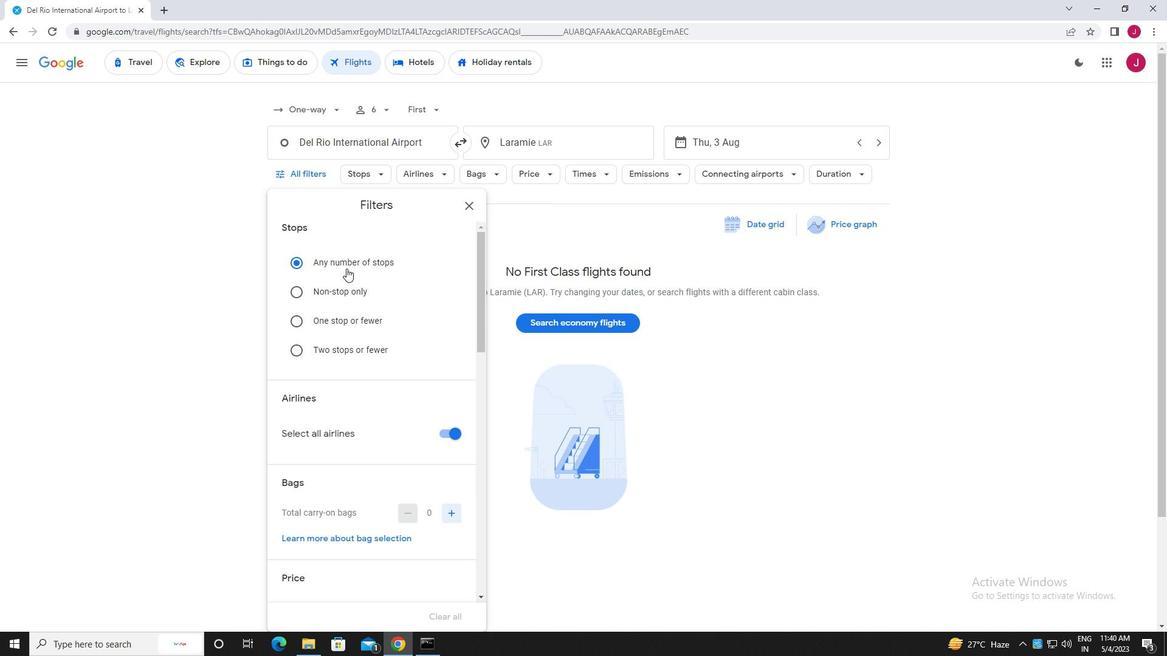 
Action: Mouse scrolled (349, 273) with delta (0, 0)
Screenshot: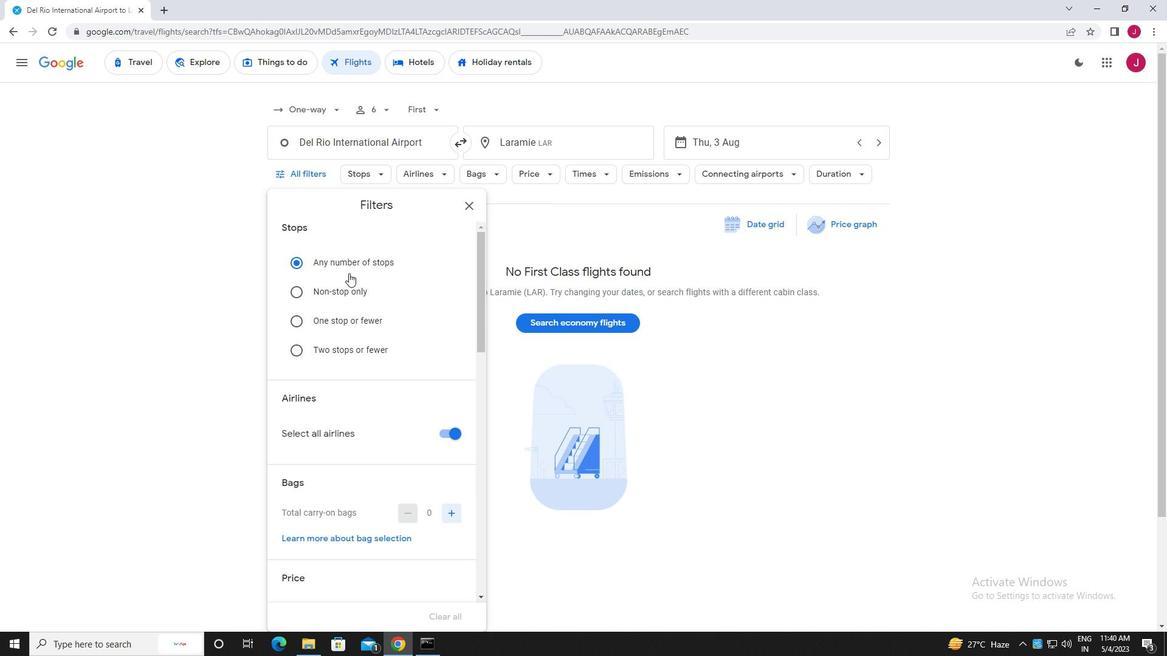 
Action: Mouse moved to (445, 254)
Screenshot: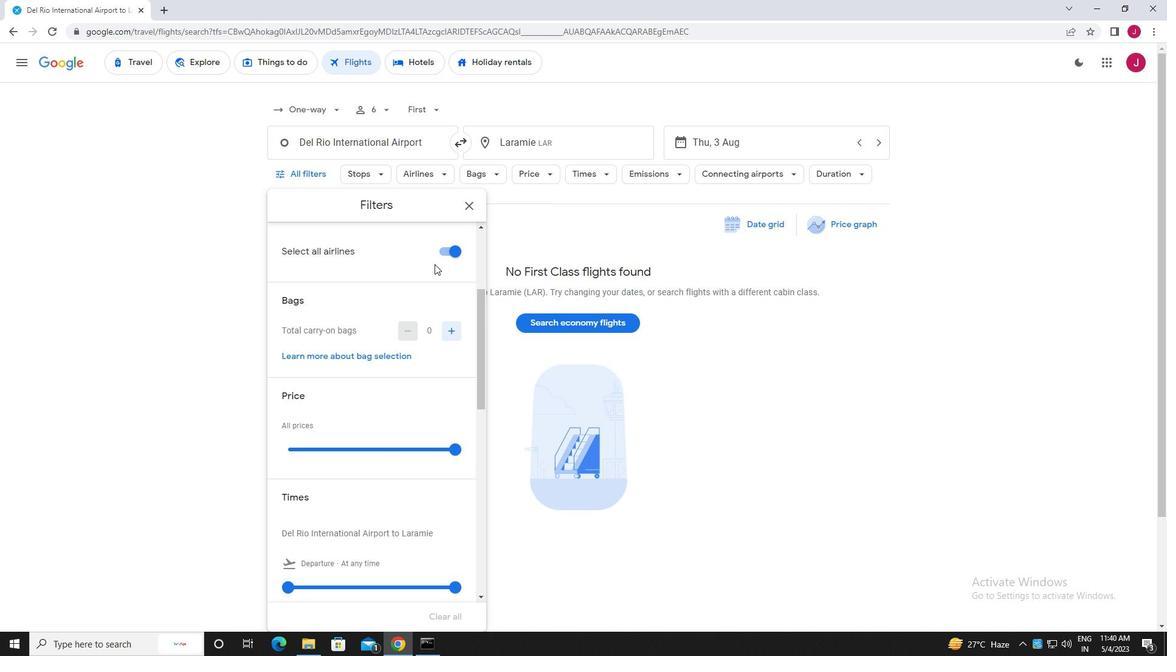 
Action: Mouse pressed left at (445, 254)
Screenshot: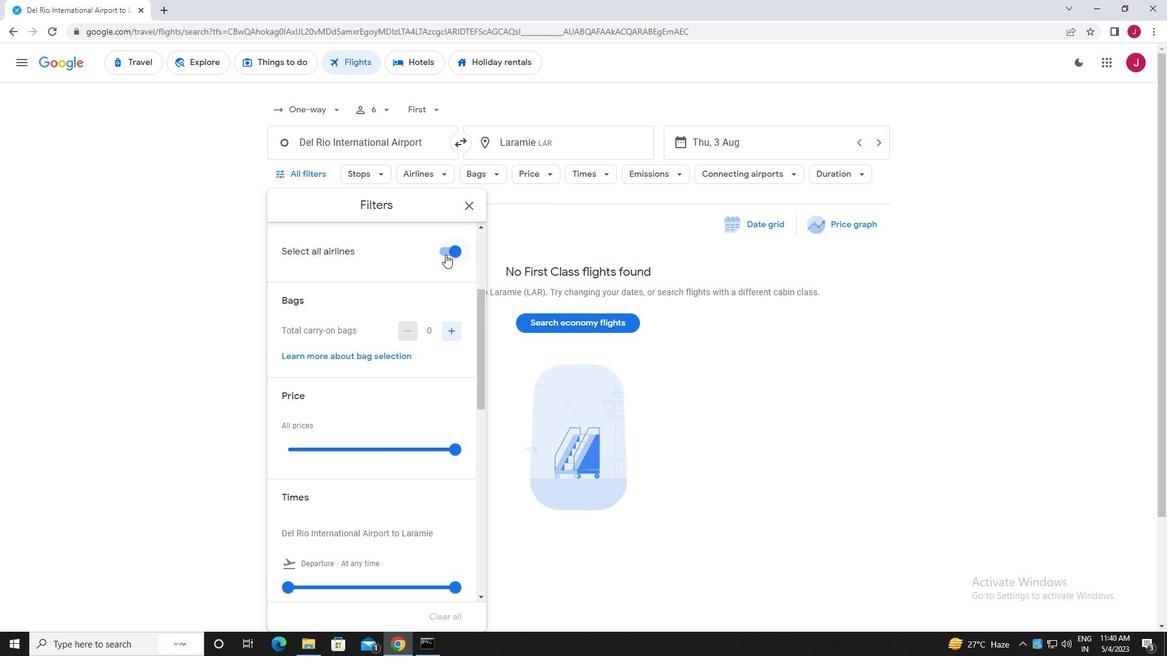 
Action: Mouse moved to (413, 254)
Screenshot: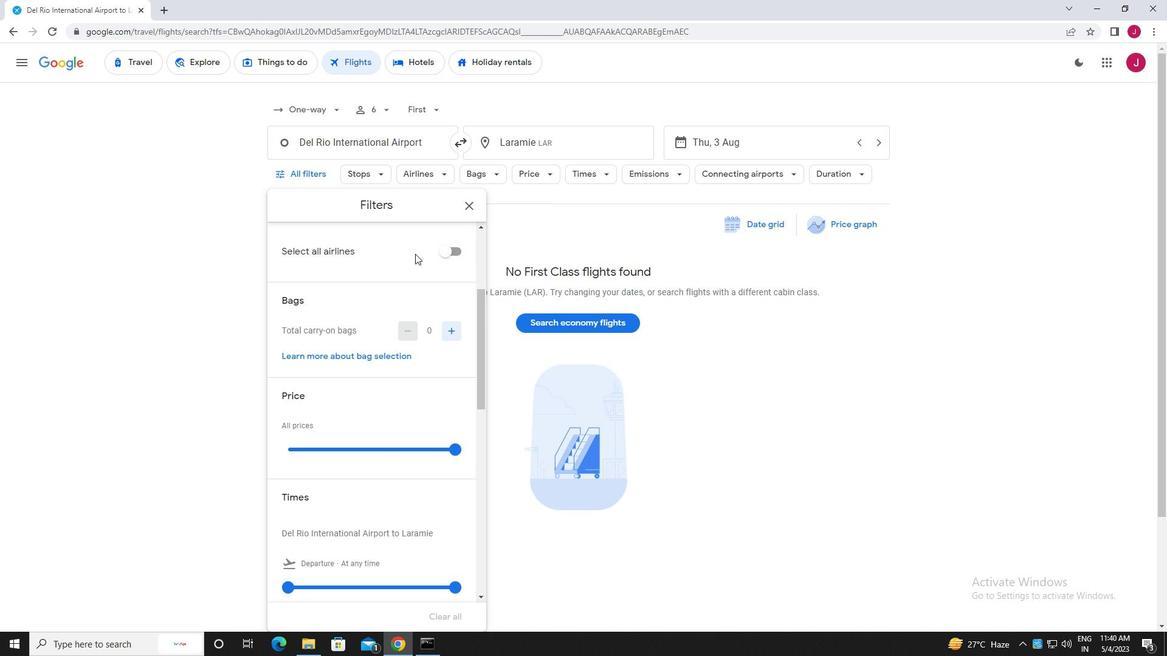 
Action: Mouse scrolled (413, 253) with delta (0, 0)
Screenshot: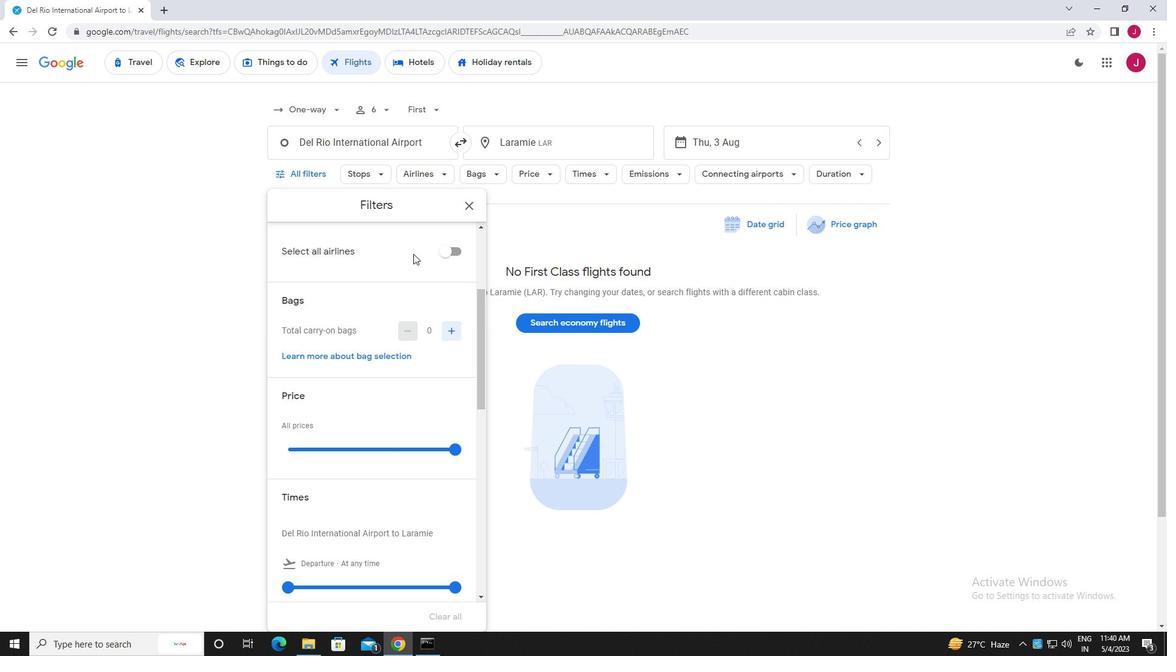 
Action: Mouse scrolled (413, 253) with delta (0, 0)
Screenshot: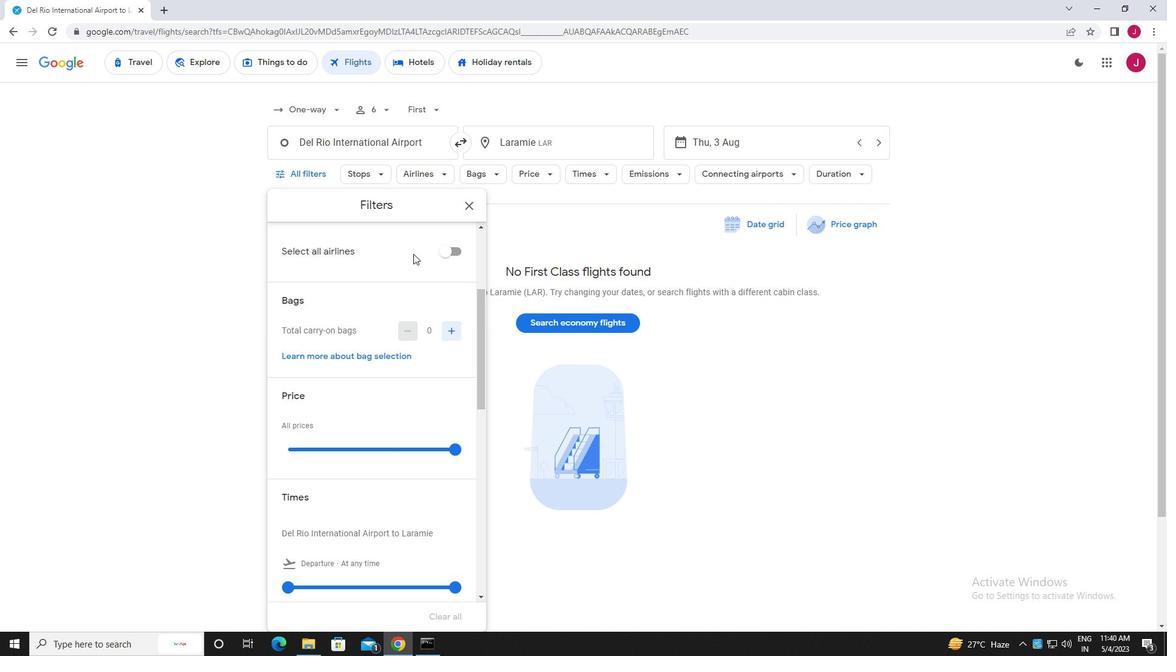 
Action: Mouse moved to (453, 327)
Screenshot: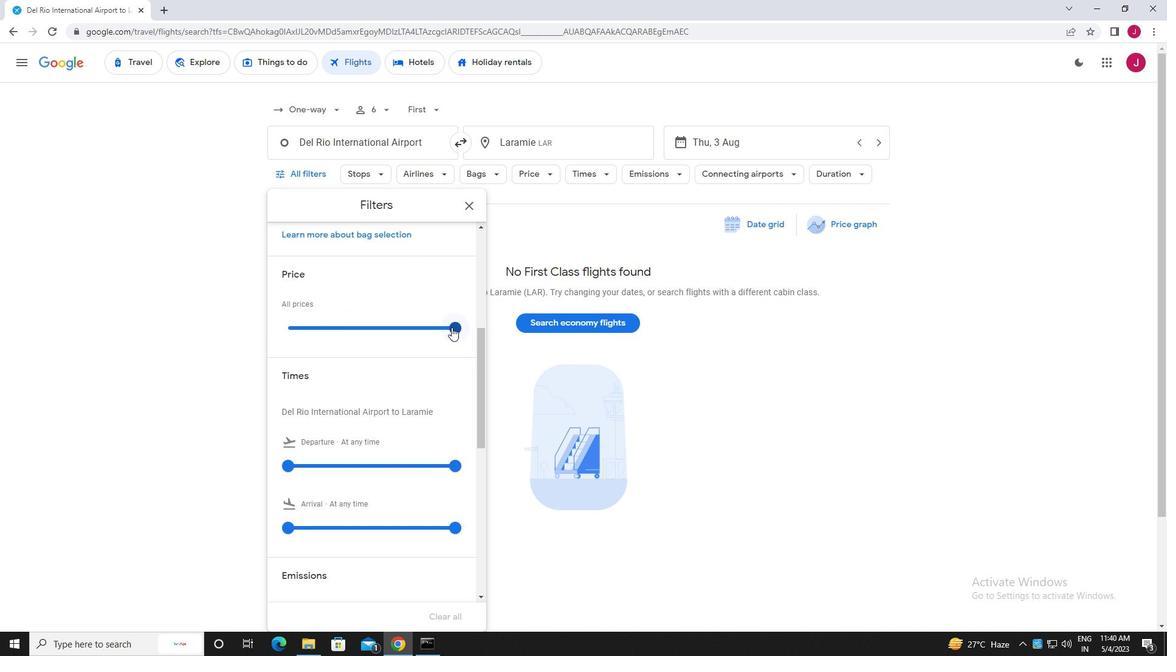 
Action: Mouse pressed left at (453, 327)
Screenshot: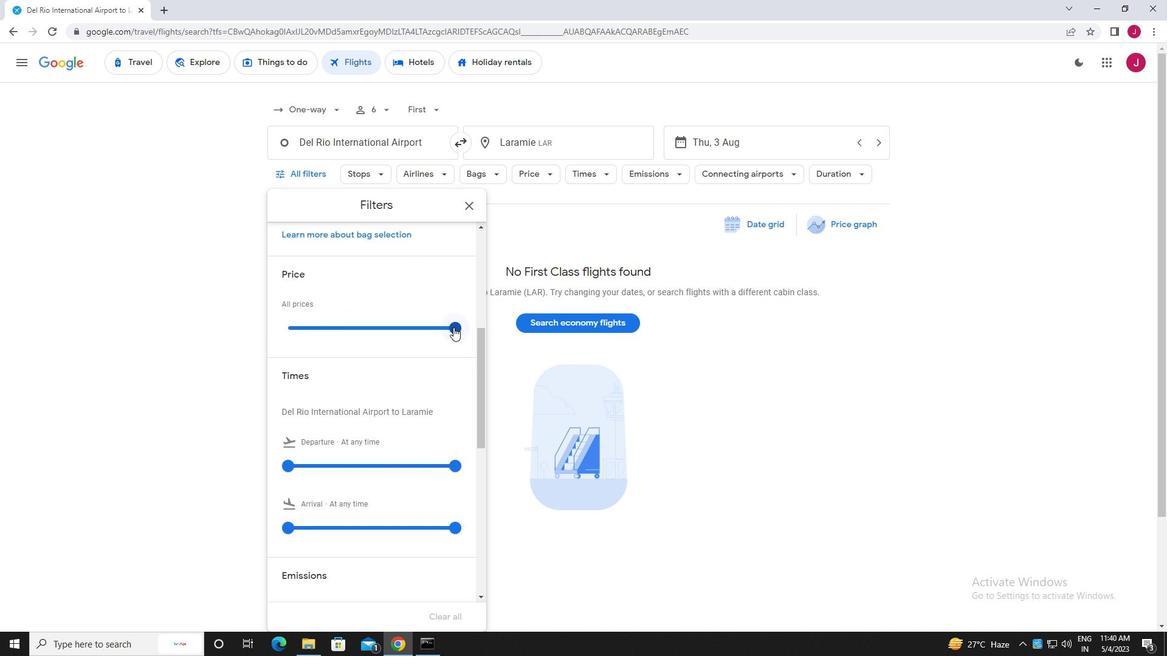 
Action: Mouse moved to (447, 318)
Screenshot: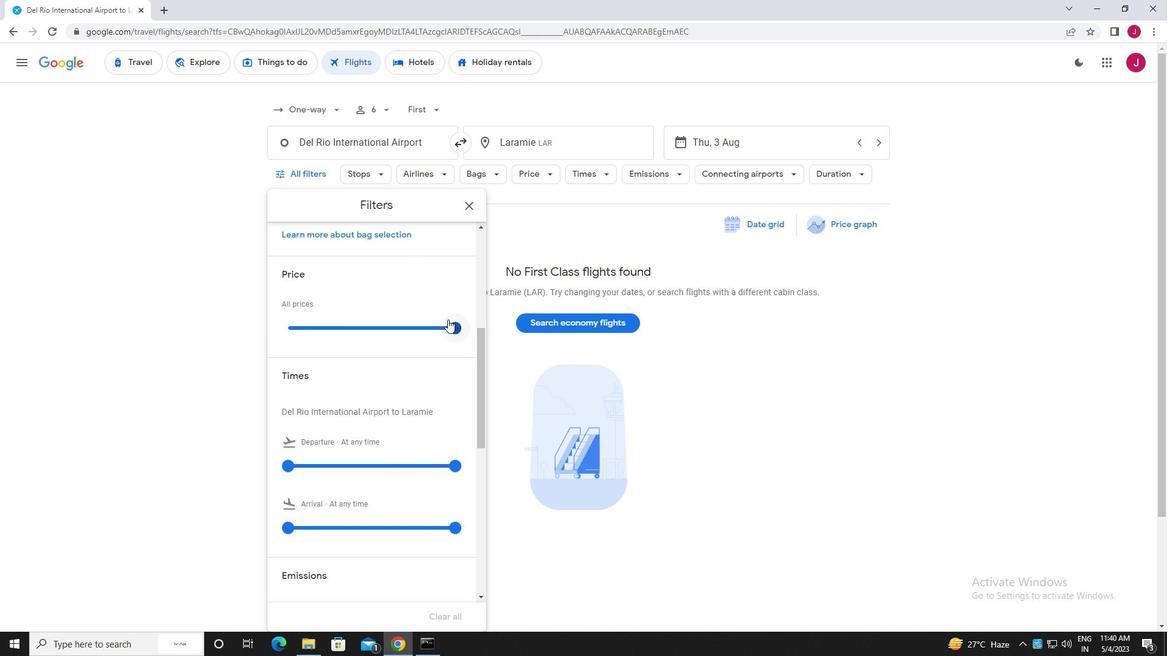 
Action: Mouse scrolled (447, 318) with delta (0, 0)
Screenshot: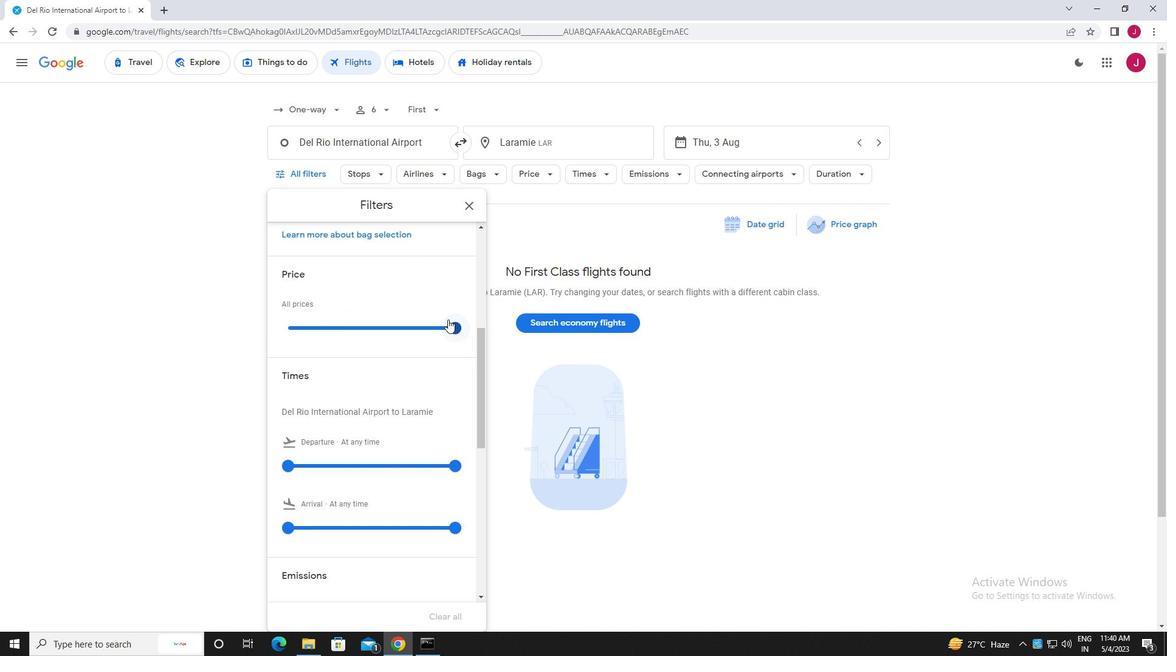 
Action: Mouse scrolled (447, 318) with delta (0, 0)
Screenshot: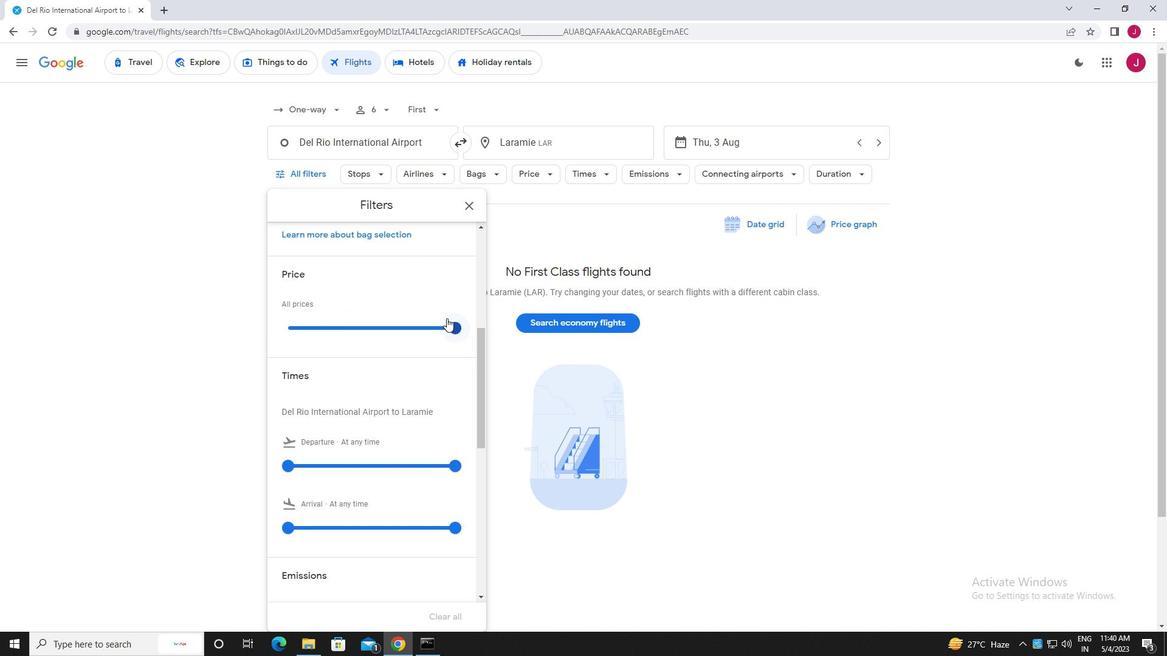 
Action: Mouse moved to (452, 333)
Screenshot: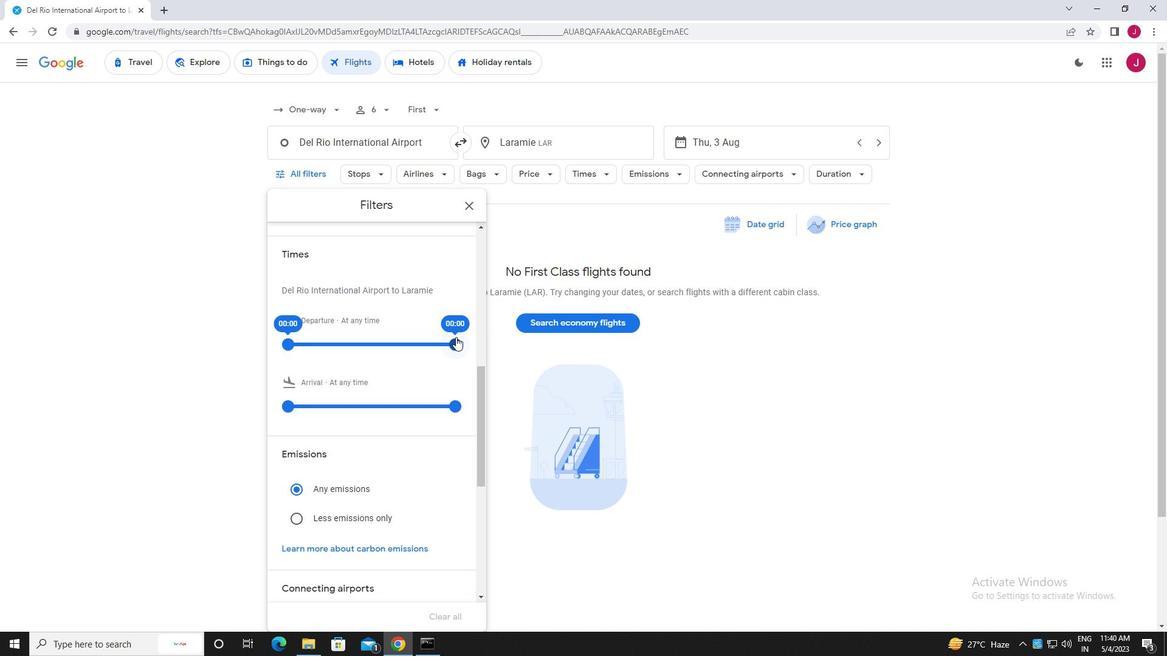 
Action: Mouse scrolled (452, 334) with delta (0, 0)
Screenshot: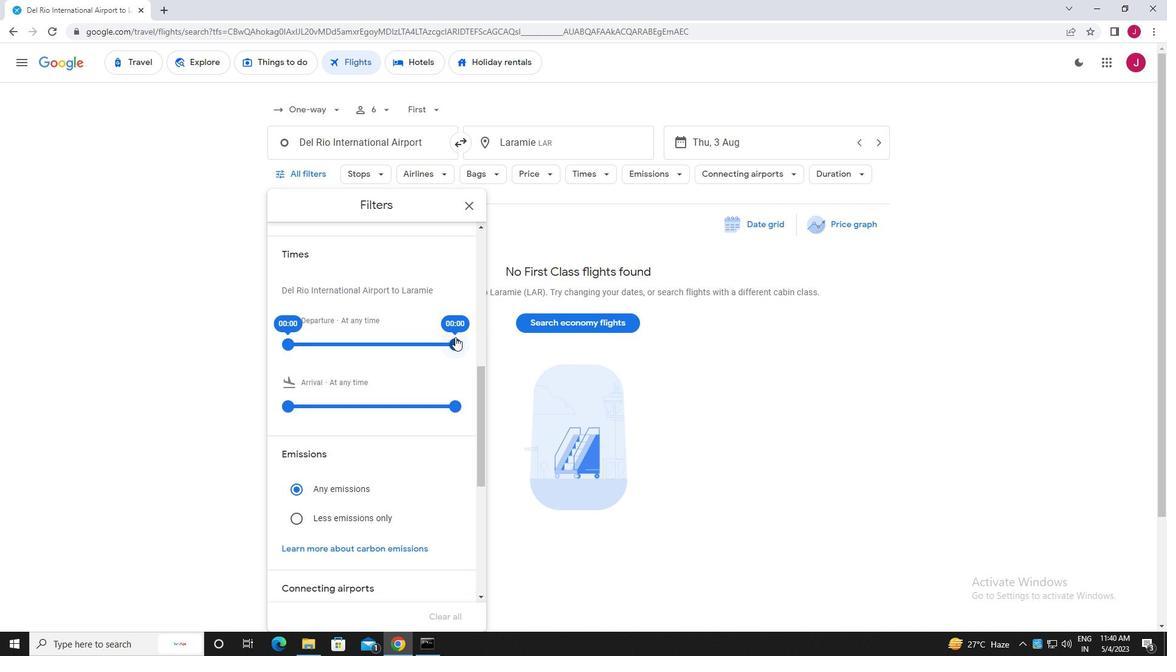
Action: Mouse scrolled (452, 334) with delta (0, 0)
Screenshot: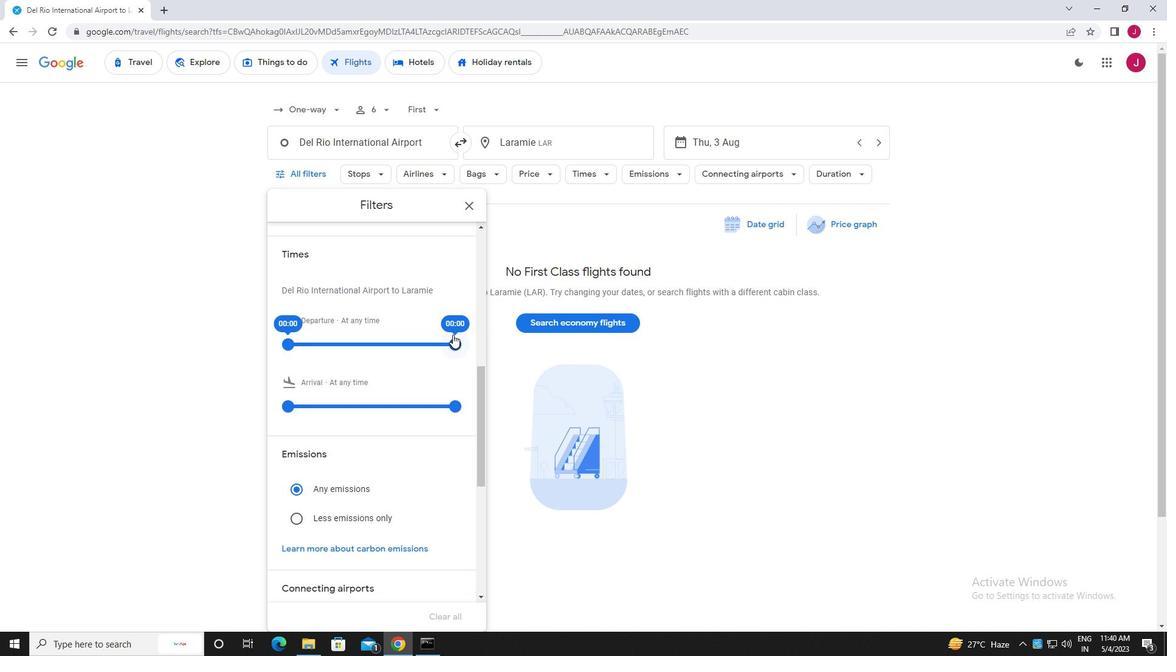 
Action: Mouse moved to (439, 308)
Screenshot: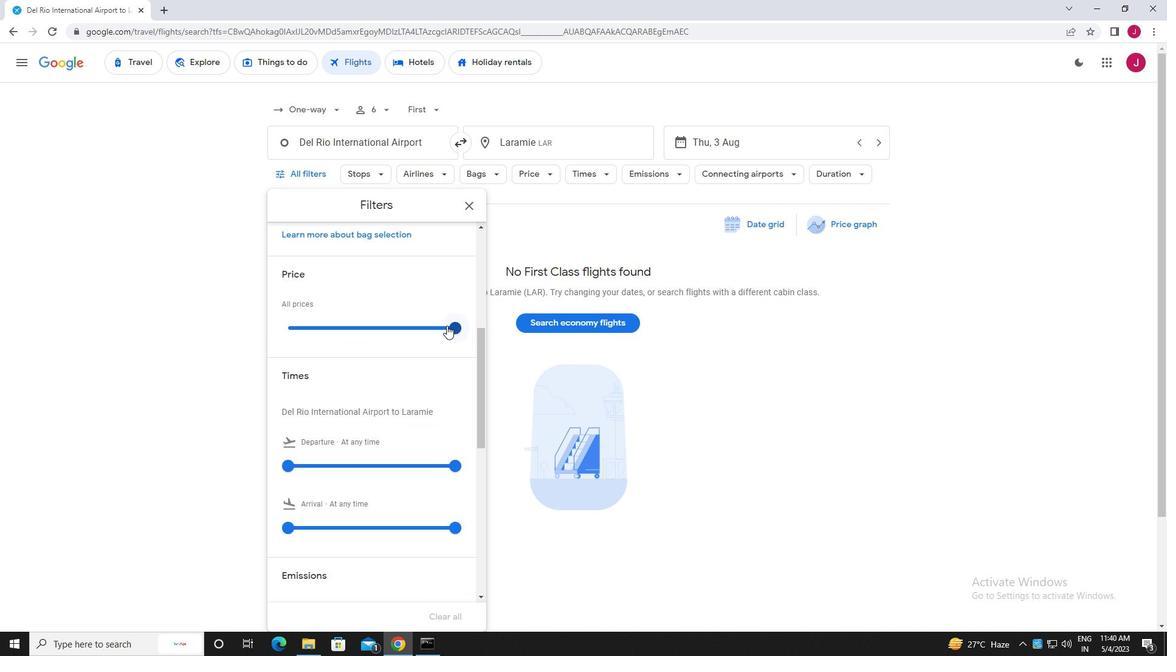 
Action: Mouse scrolled (439, 309) with delta (0, 0)
Screenshot: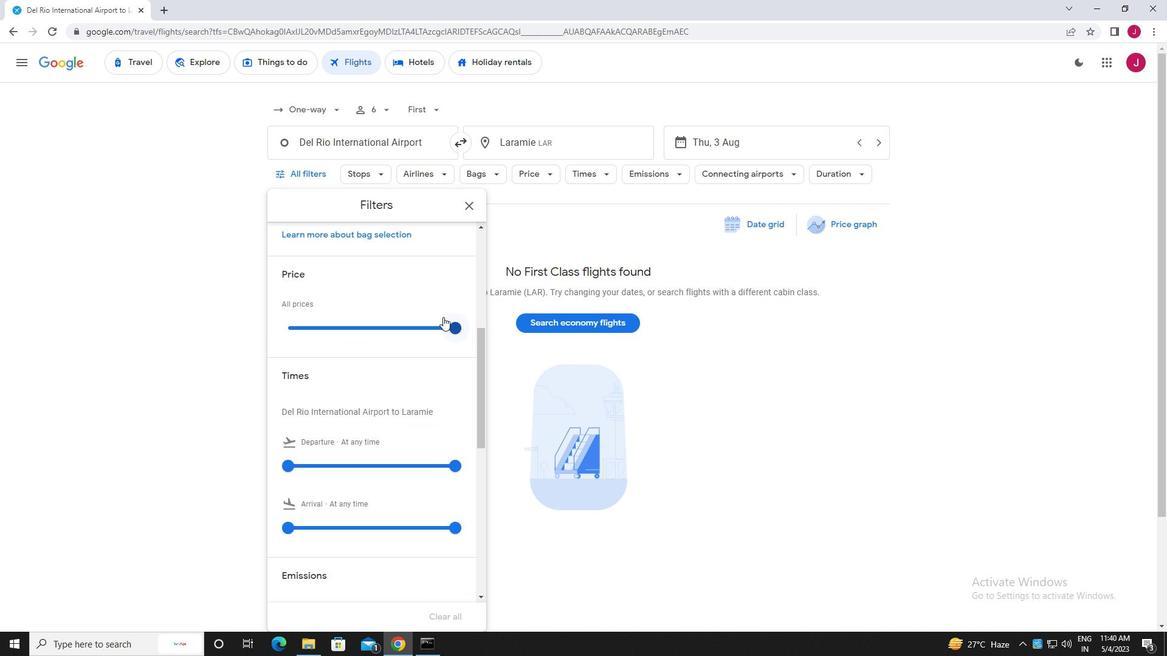 
Action: Mouse moved to (439, 307)
Screenshot: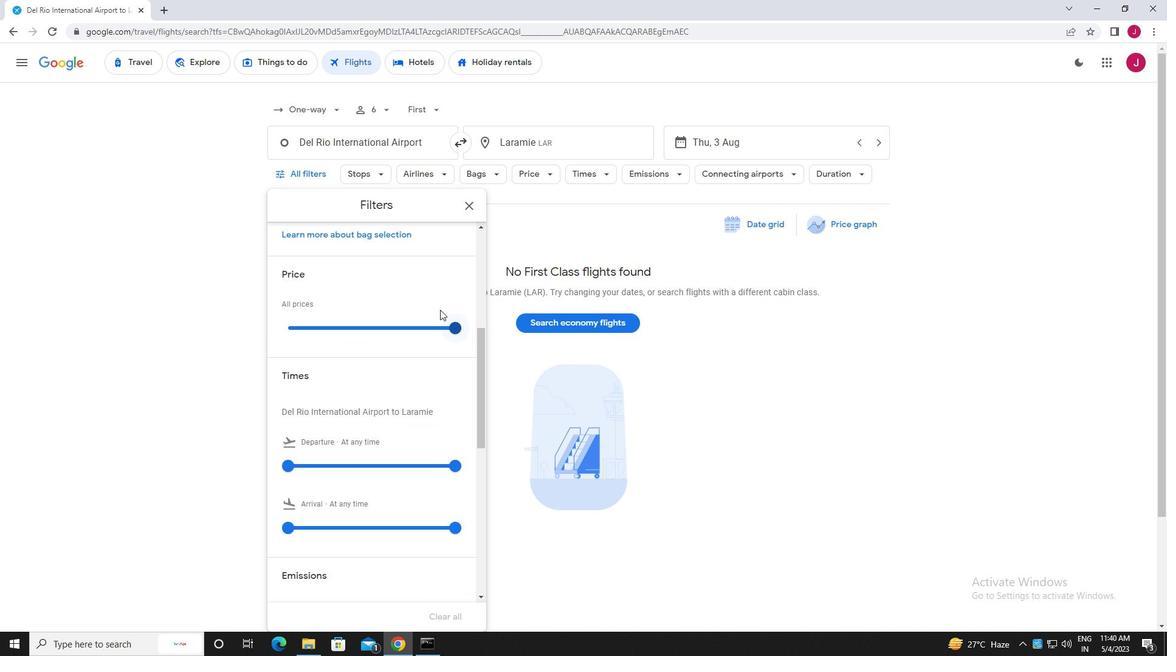 
Action: Mouse scrolled (439, 308) with delta (0, 0)
Screenshot: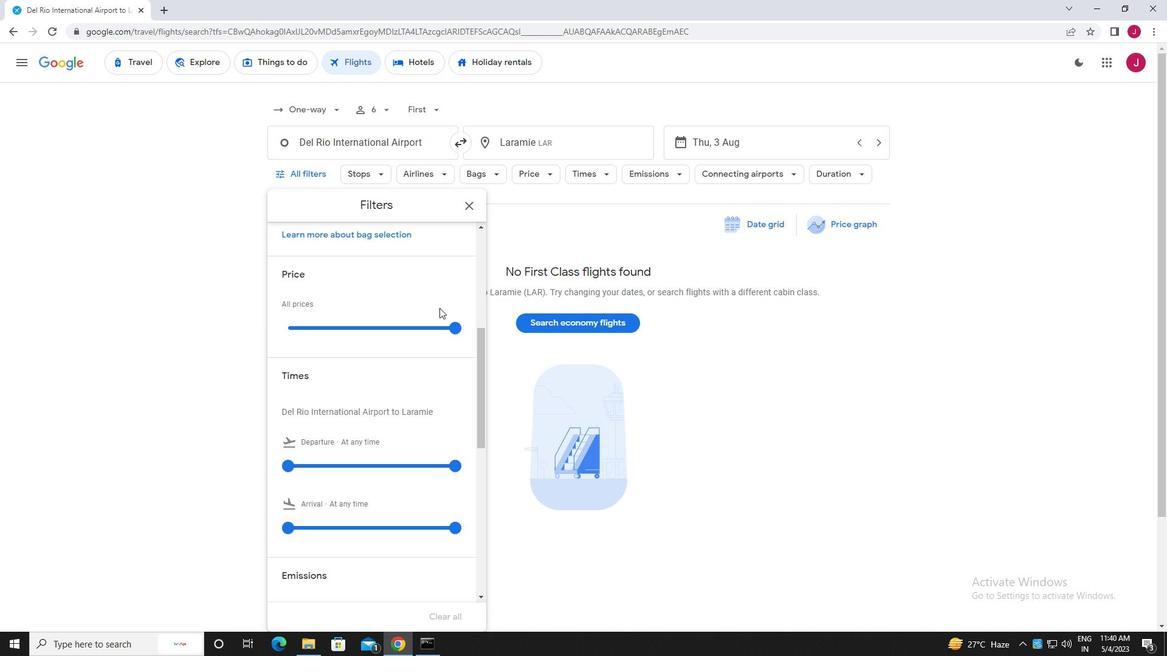 
Action: Mouse scrolled (439, 307) with delta (0, 0)
Screenshot: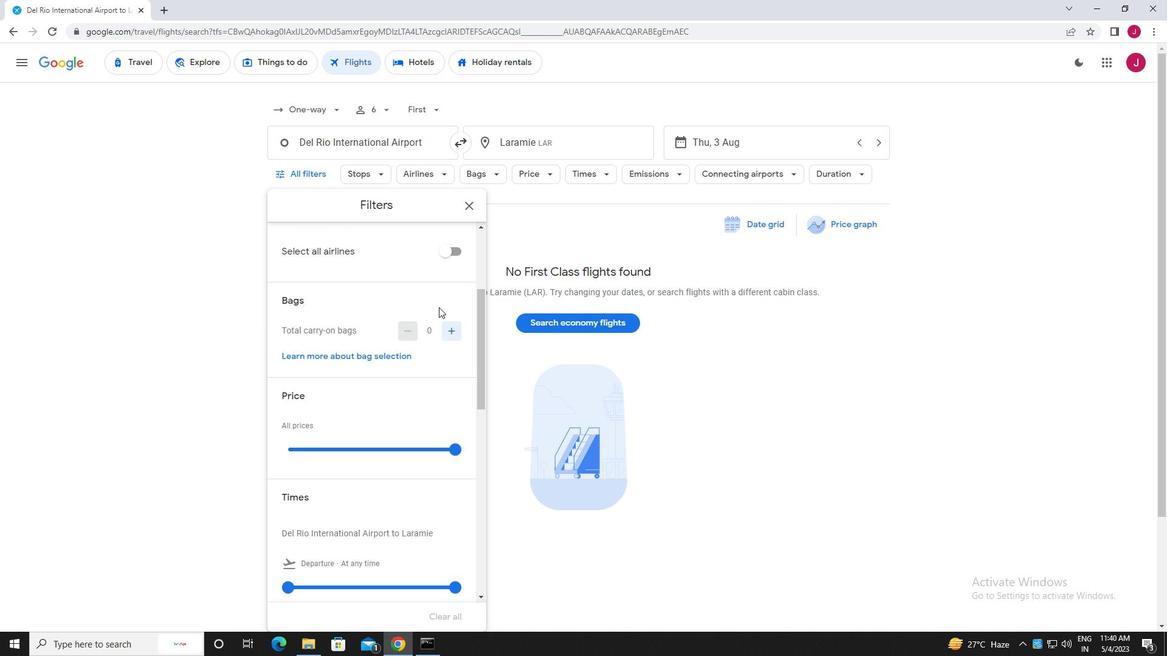 
Action: Mouse scrolled (439, 307) with delta (0, 0)
Screenshot: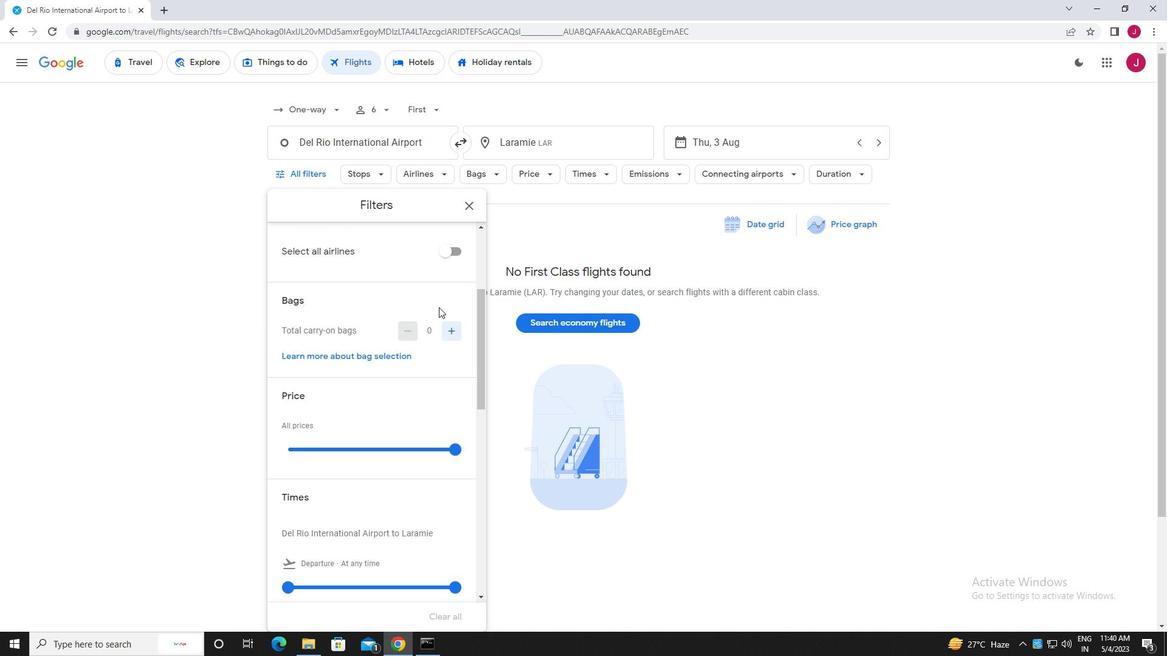
Action: Mouse moved to (451, 328)
Screenshot: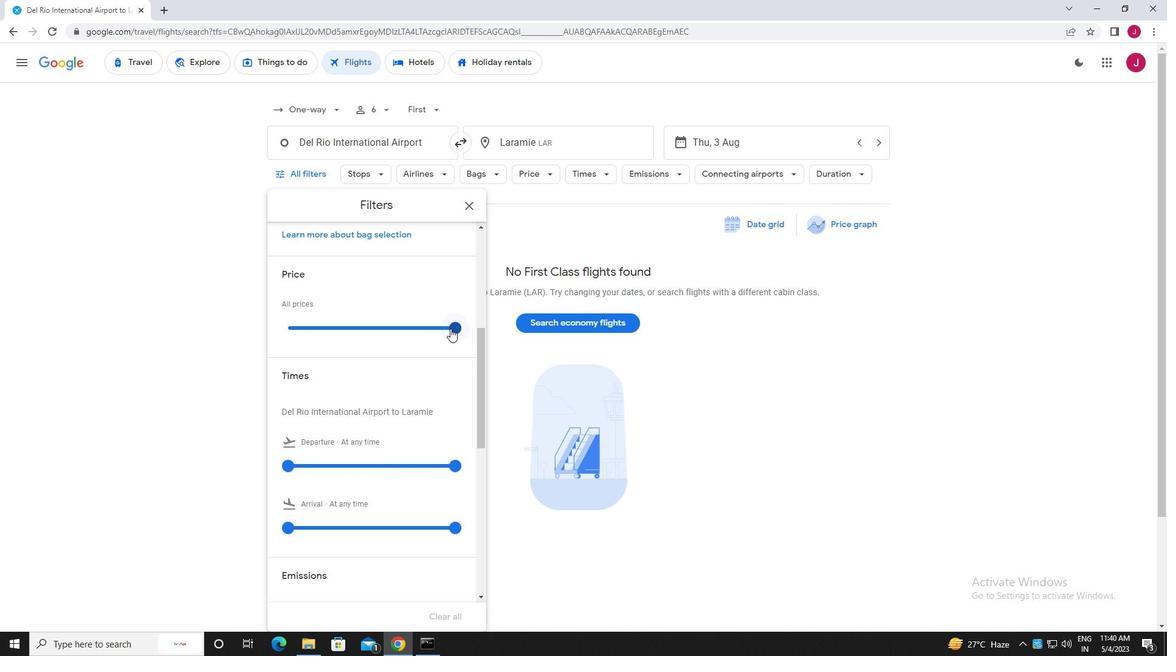 
Action: Mouse pressed left at (451, 328)
Screenshot: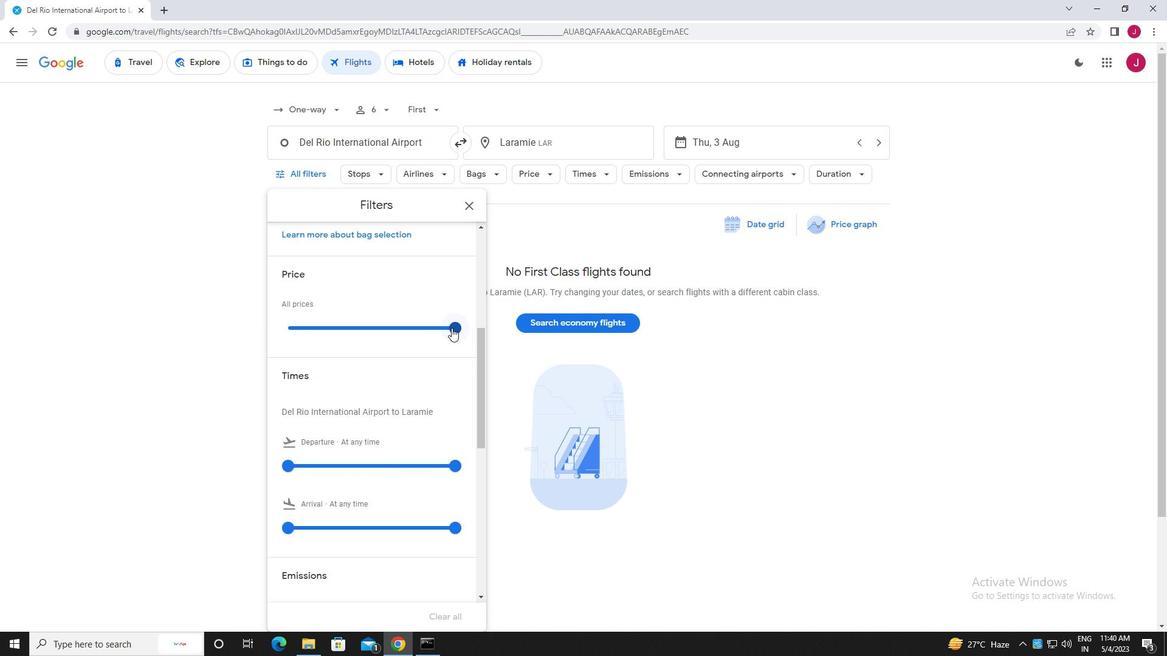 
Action: Mouse moved to (435, 335)
Screenshot: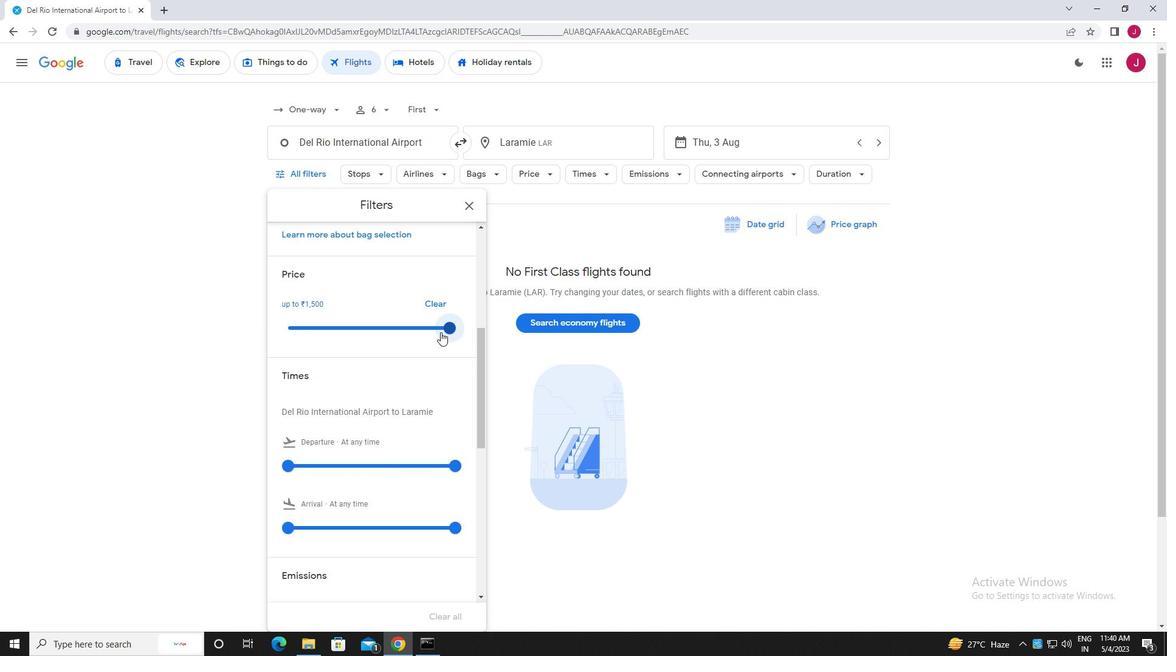 
Action: Mouse scrolled (435, 334) with delta (0, 0)
Screenshot: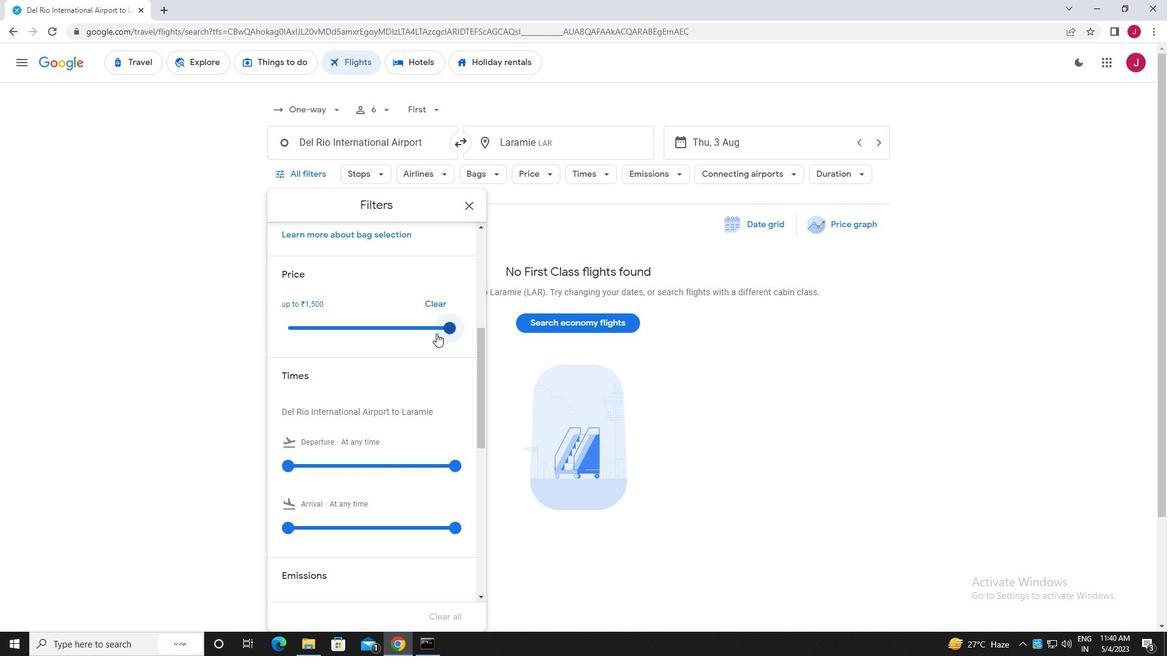 
Action: Mouse scrolled (435, 334) with delta (0, 0)
Screenshot: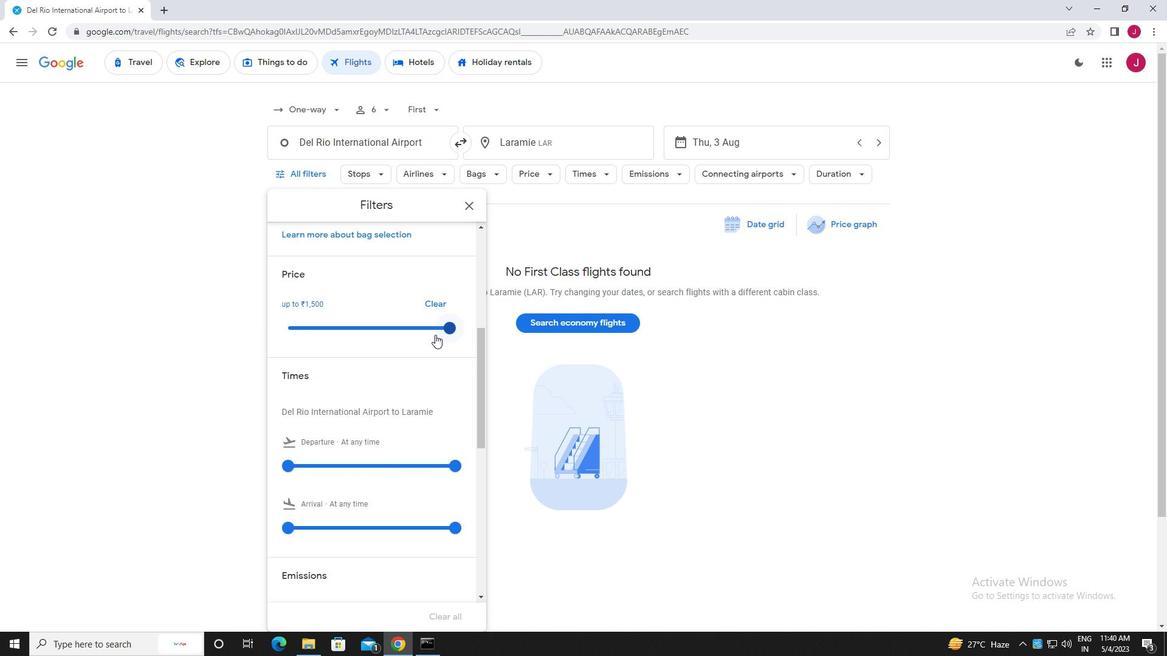 
Action: Mouse moved to (290, 347)
Screenshot: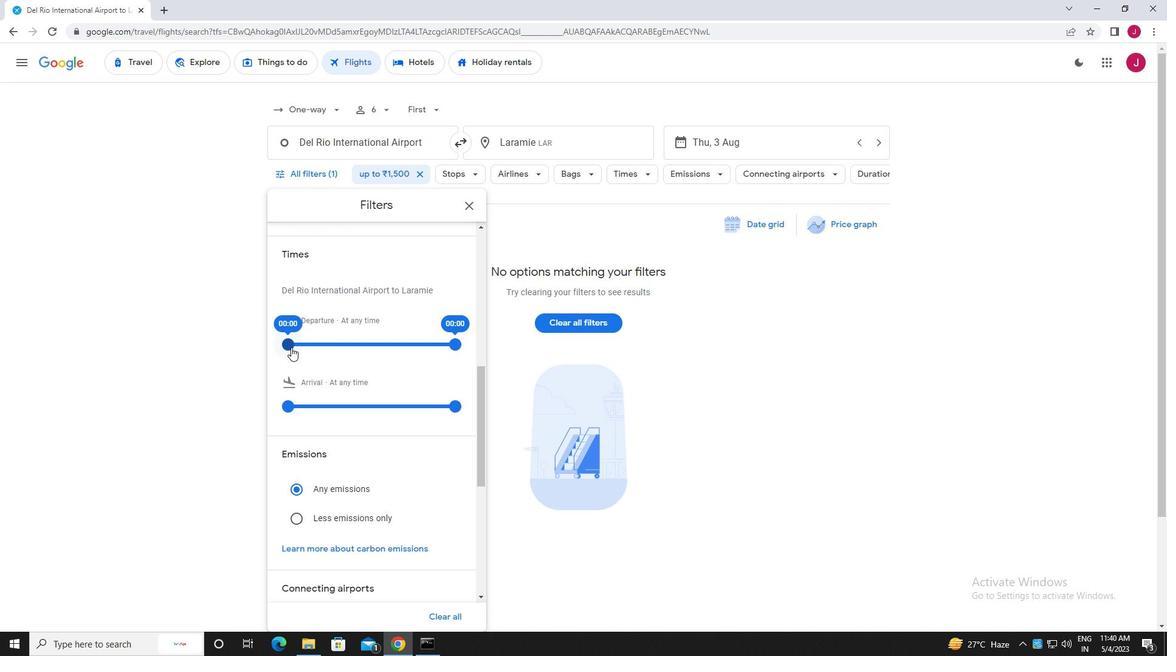 
Action: Mouse pressed left at (290, 347)
Screenshot: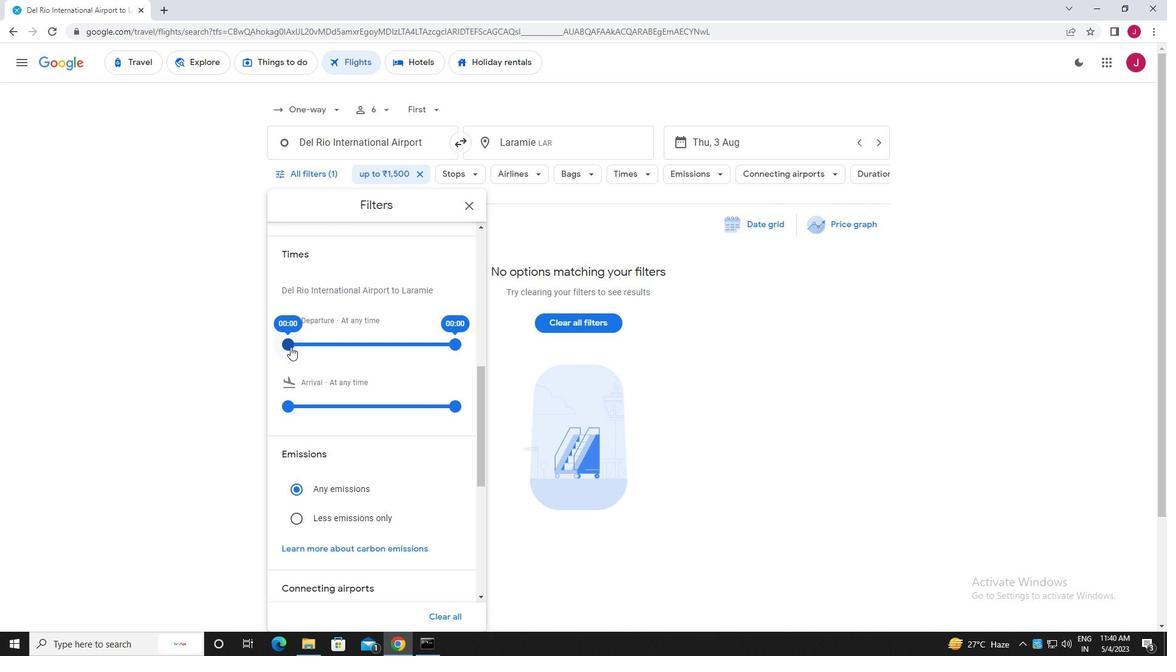 
Action: Mouse moved to (456, 346)
Screenshot: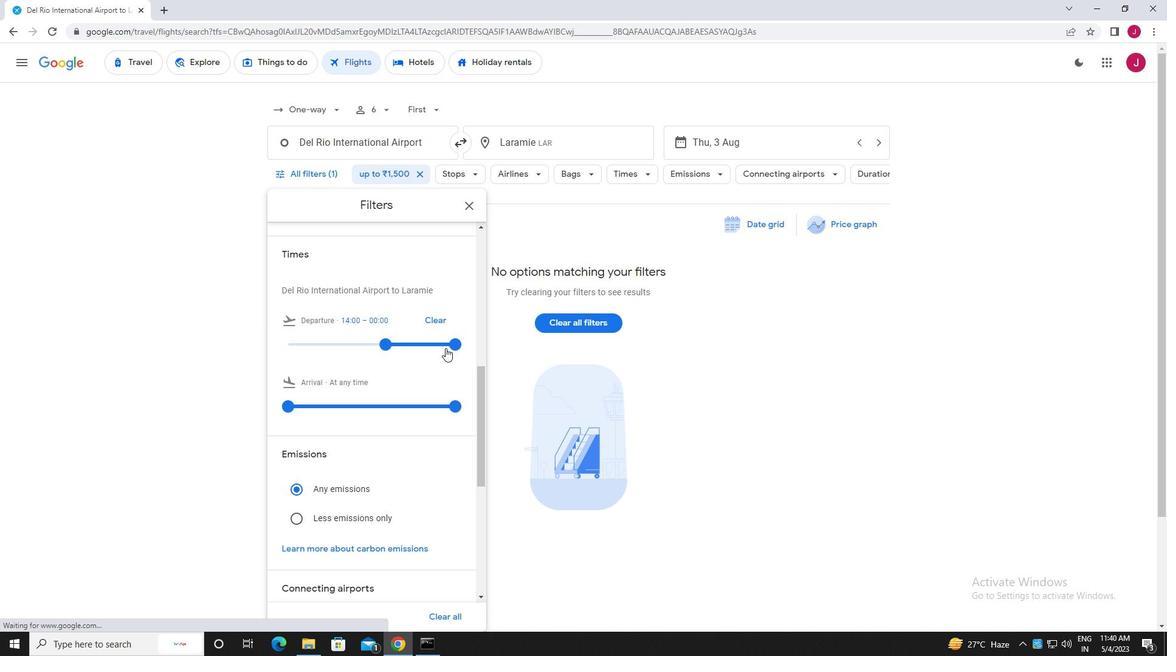 
Action: Mouse pressed left at (456, 346)
Screenshot: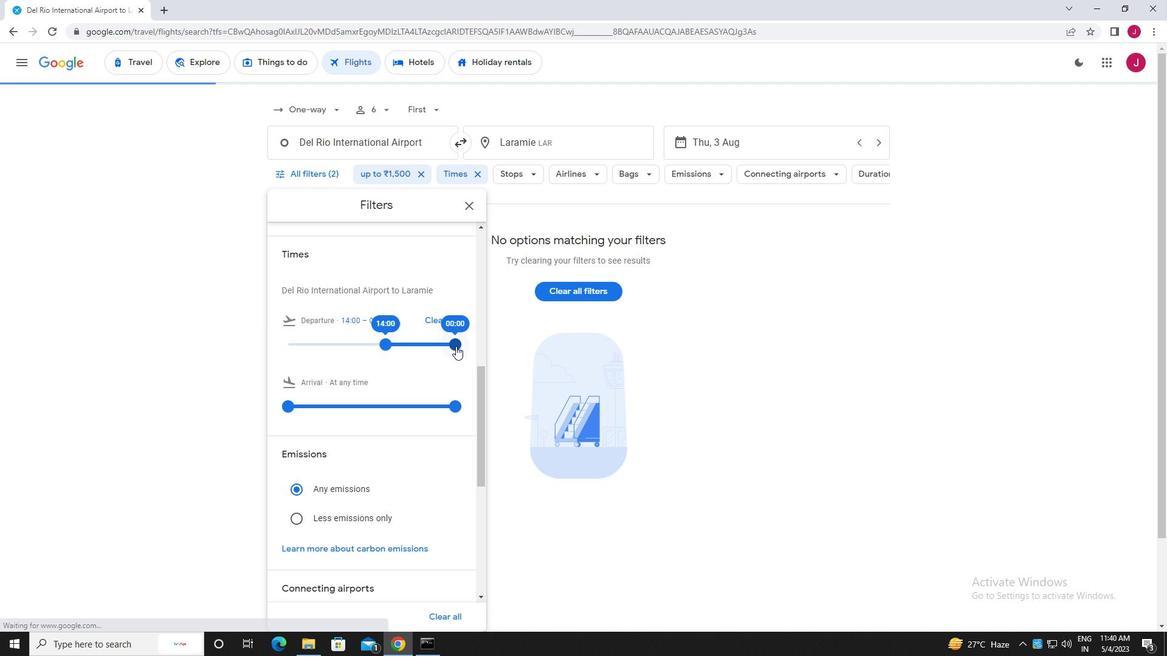 
Action: Mouse moved to (470, 208)
Screenshot: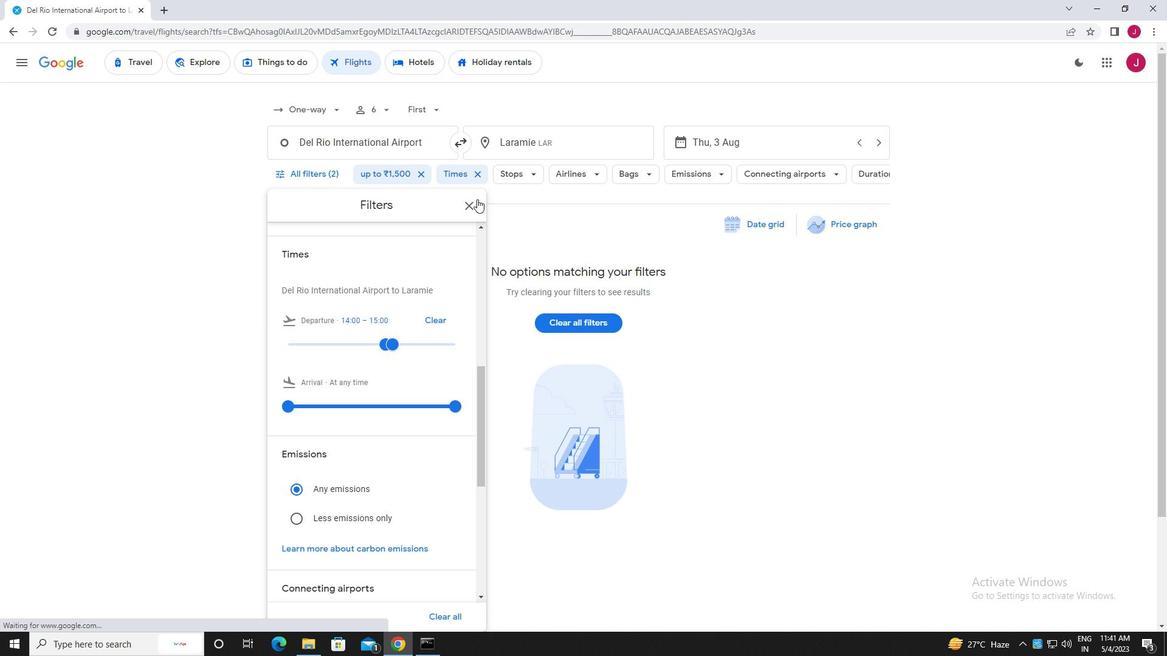 
Action: Mouse pressed left at (470, 208)
Screenshot: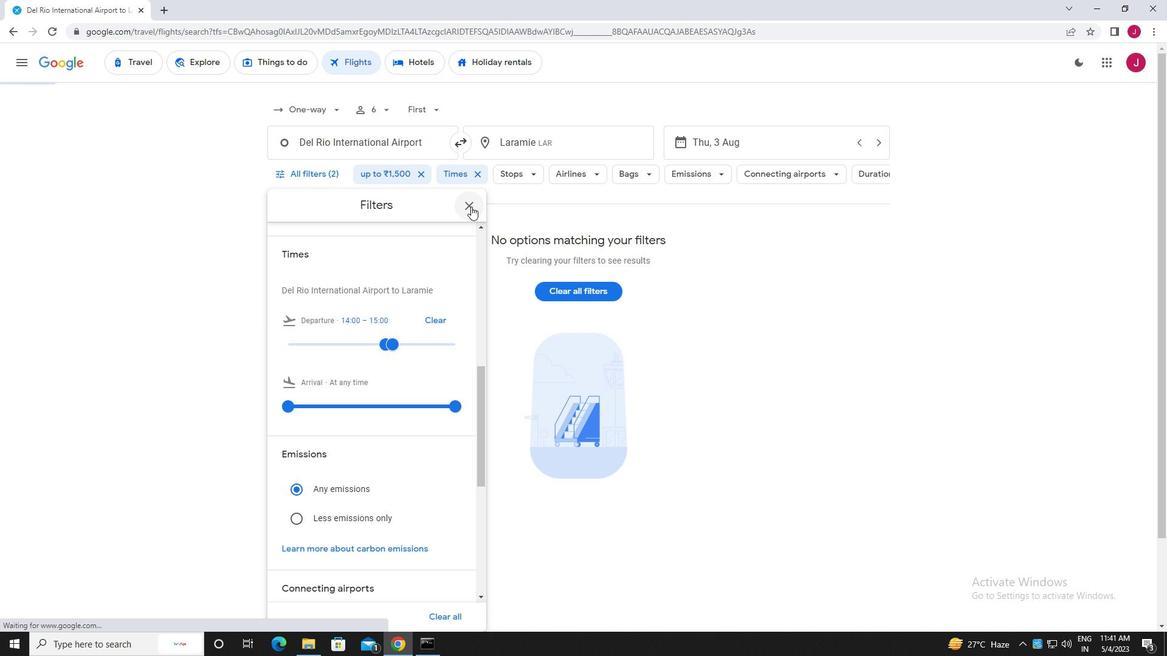 
Action: Mouse moved to (470, 208)
Screenshot: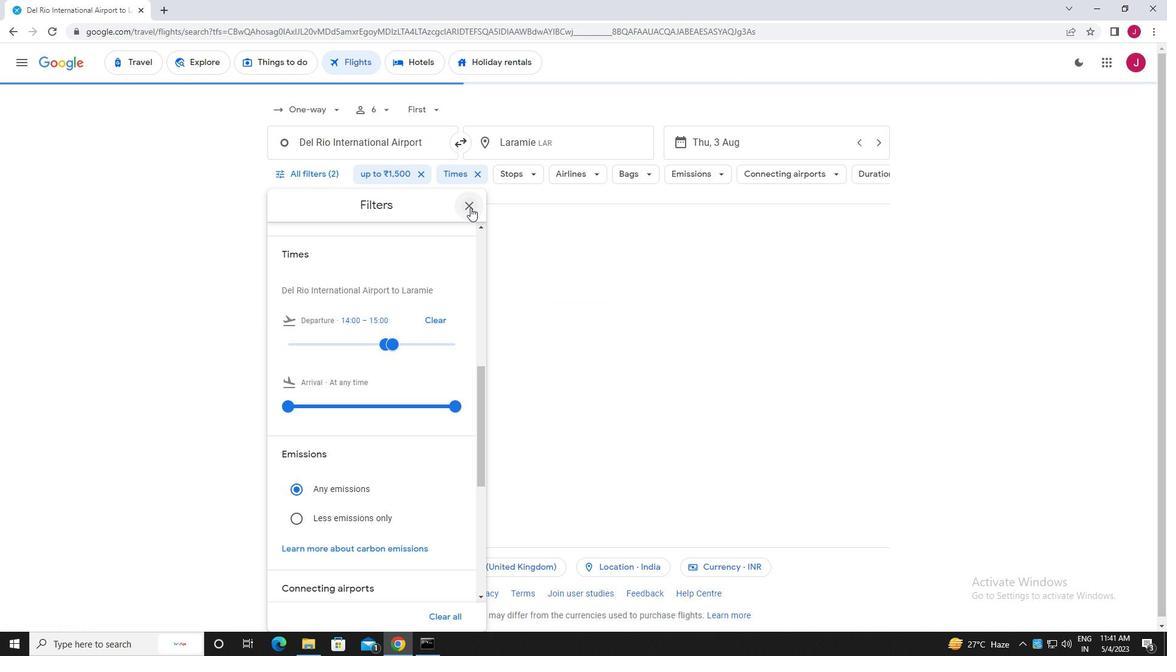 
